 Task: Set up a 60-minute social media consultation for brand engagement.
Action: Mouse moved to (113, 138)
Screenshot: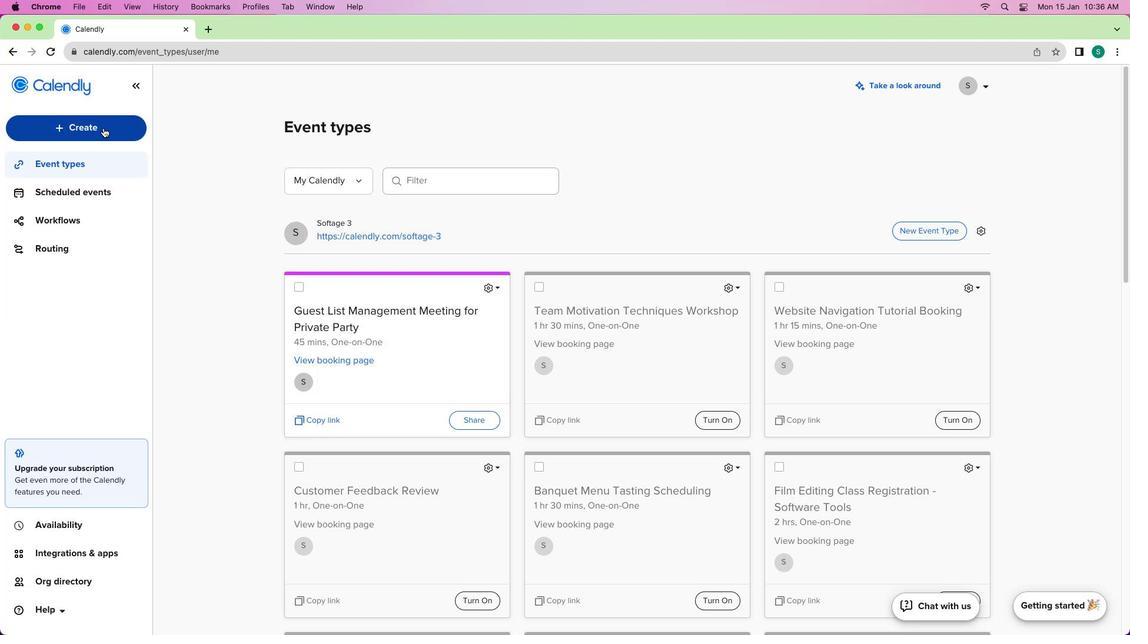 
Action: Mouse pressed left at (113, 138)
Screenshot: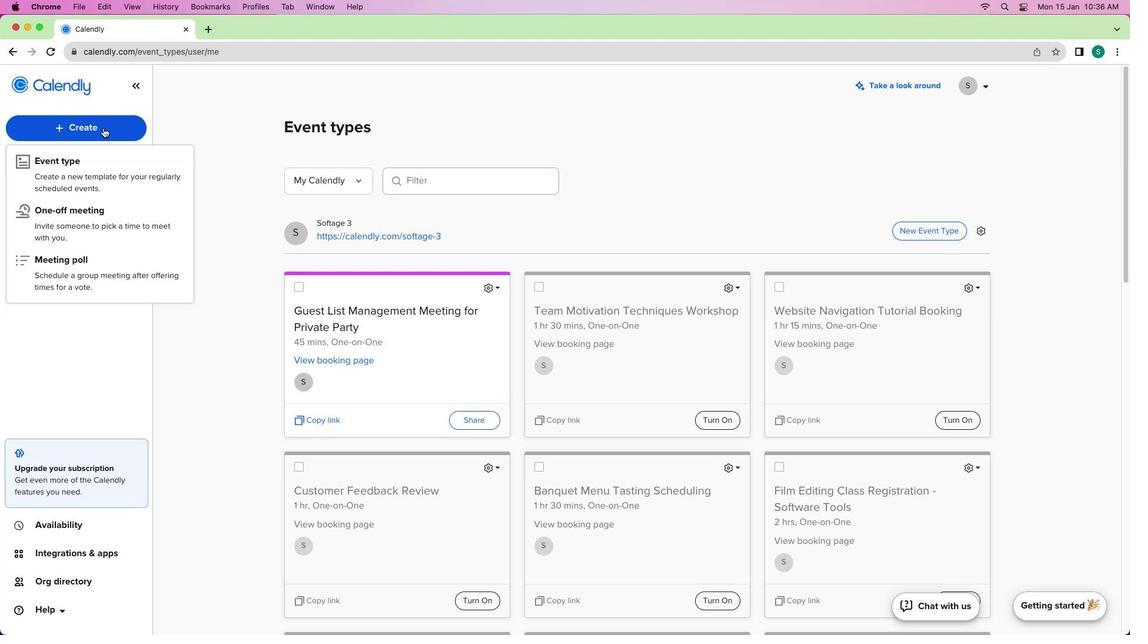 
Action: Mouse moved to (114, 164)
Screenshot: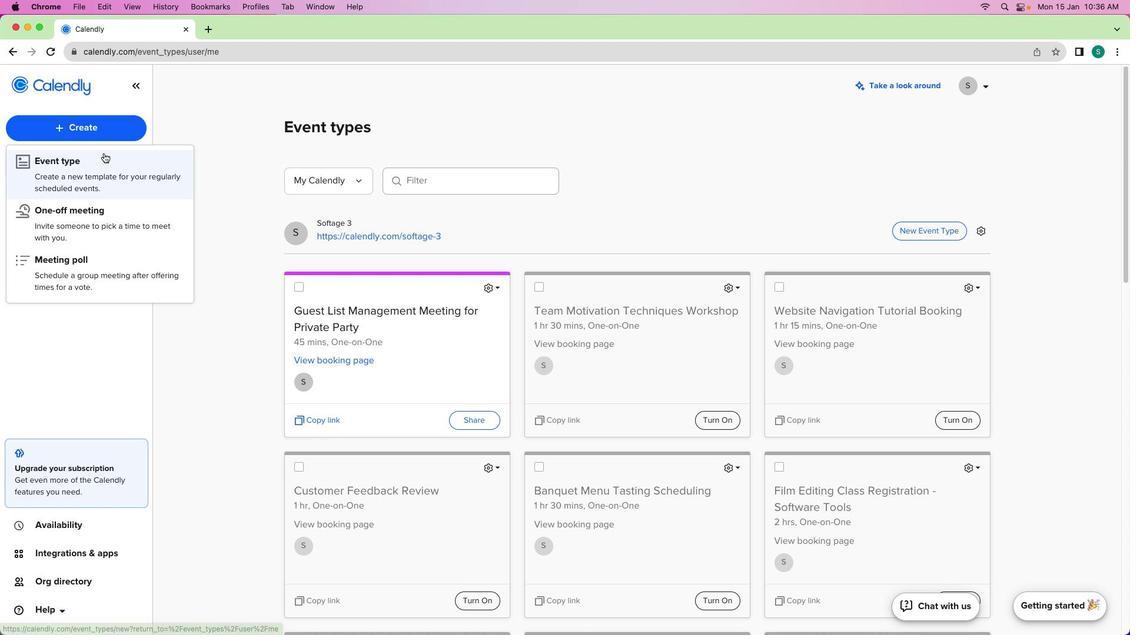 
Action: Mouse pressed left at (114, 164)
Screenshot: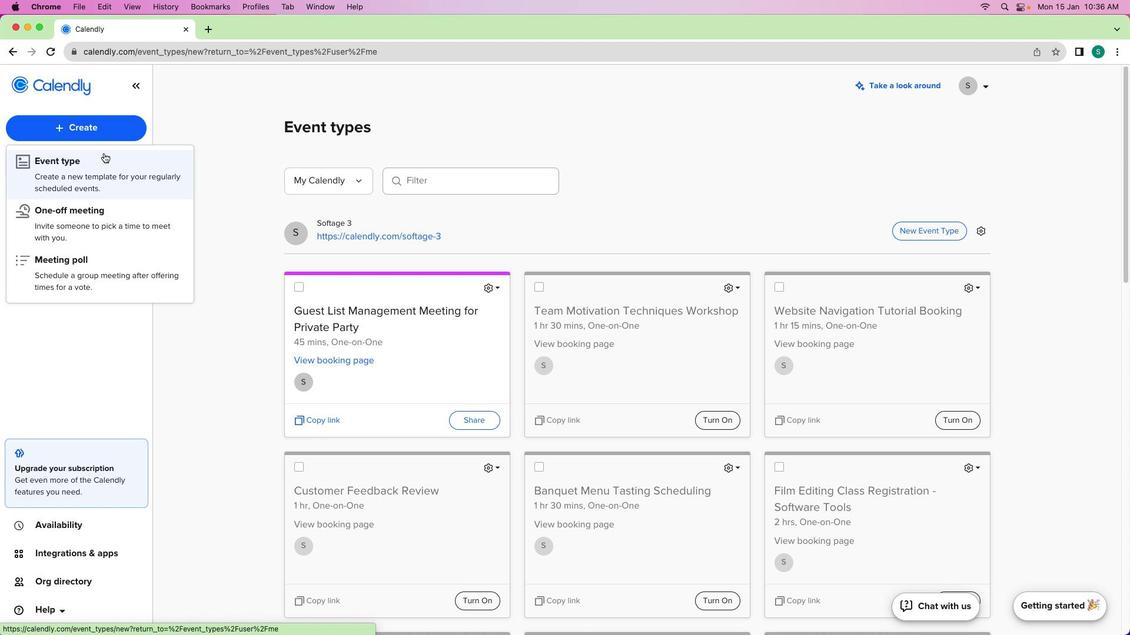 
Action: Mouse moved to (381, 235)
Screenshot: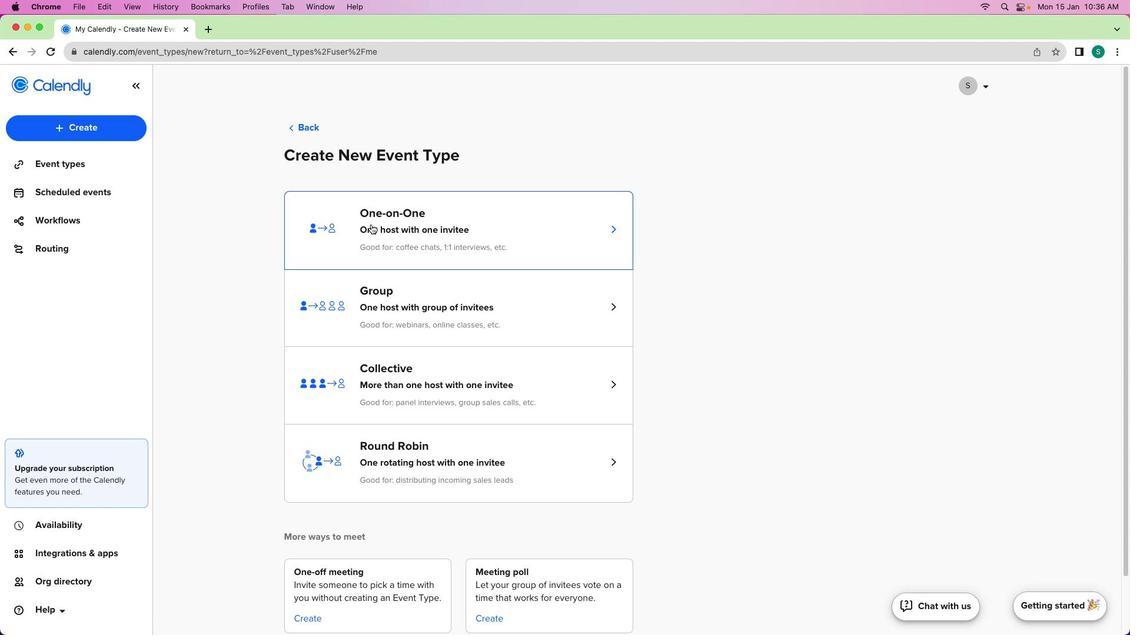 
Action: Mouse pressed left at (381, 235)
Screenshot: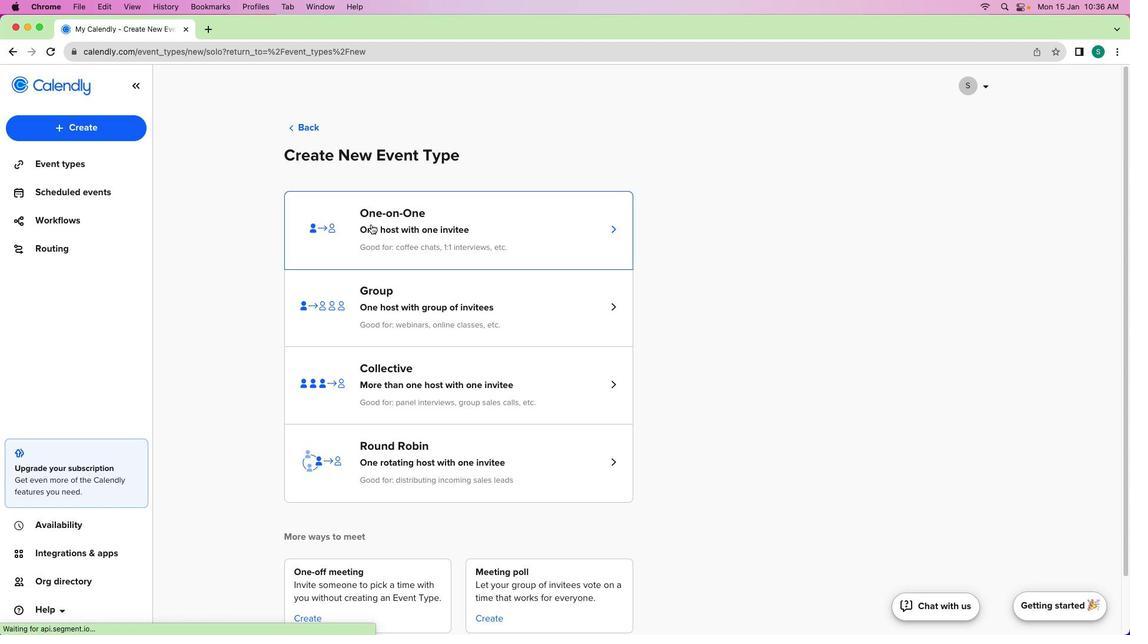 
Action: Mouse moved to (174, 195)
Screenshot: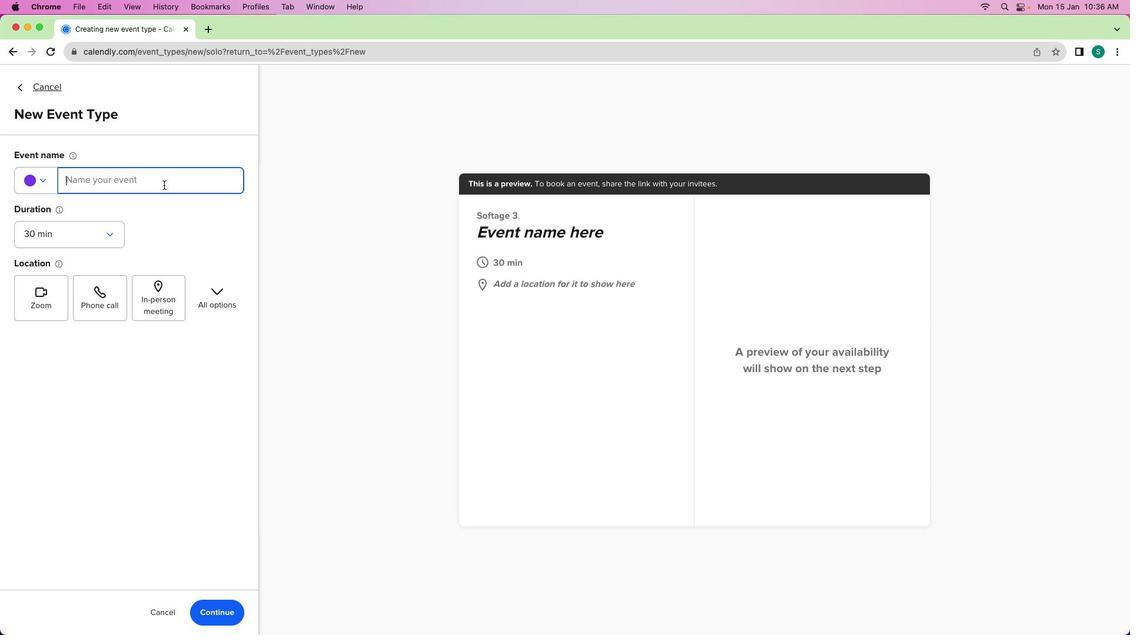 
Action: Mouse pressed left at (174, 195)
Screenshot: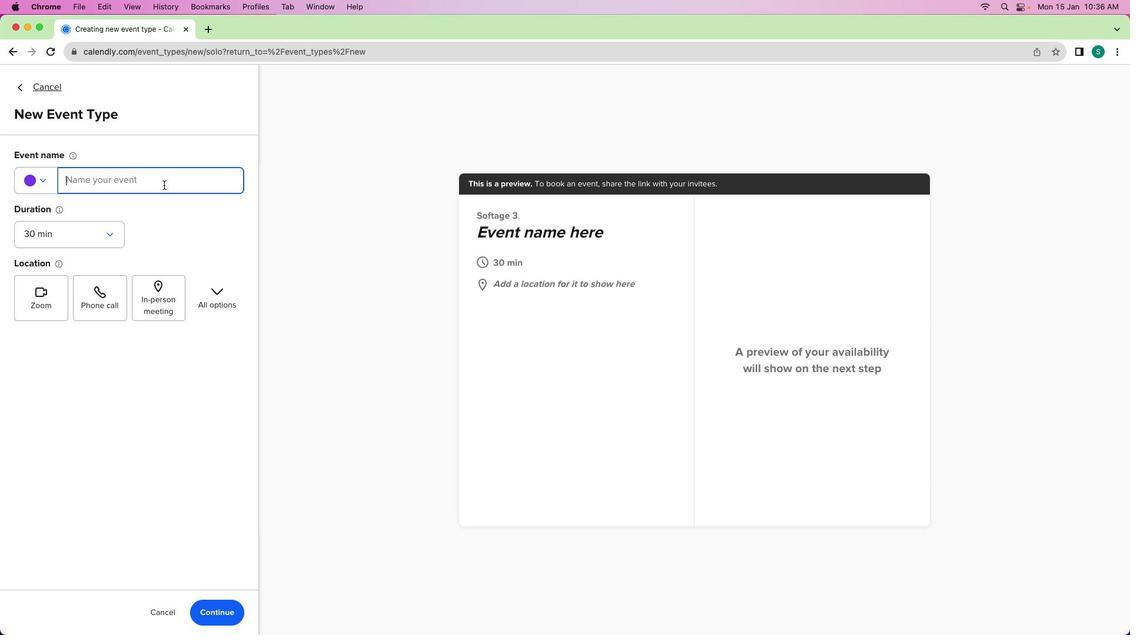 
Action: Mouse moved to (173, 195)
Screenshot: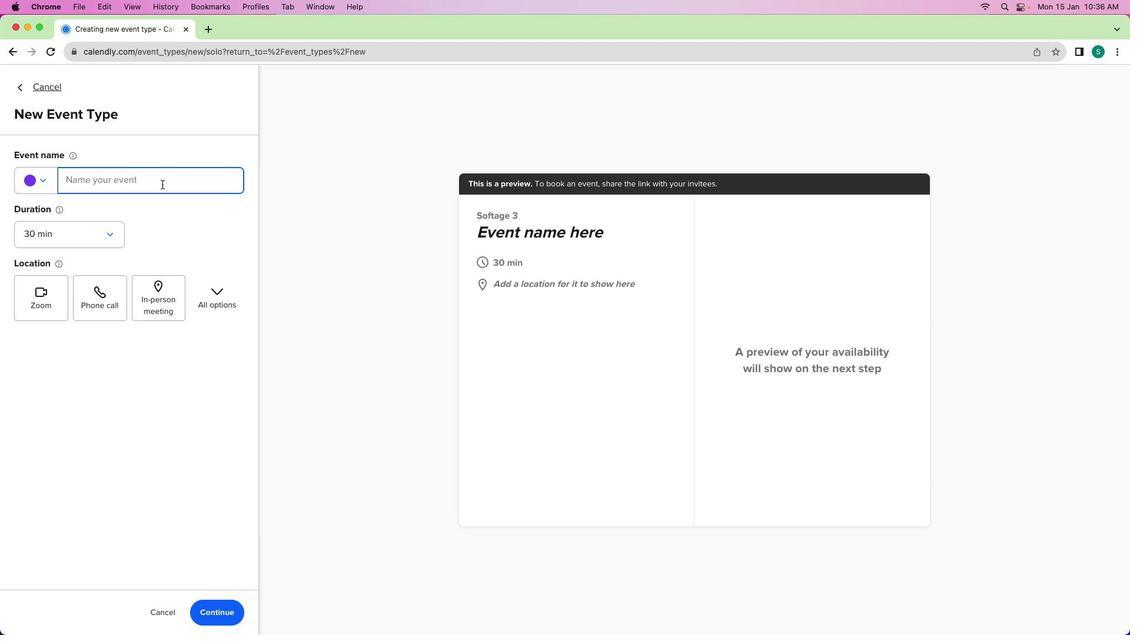 
Action: Key pressed Key.shift'S''o''c''i''a''l'Key.spaceKey.shift'M''e''d''i''a'Key.spaceKey.shift'C''o''n''s''u''l''t''a''t''i''o''n'Key.space'f''o''r'Key.spaceKey.shift'B''r''a''n''d'Key.spaceKey.shift'E''n''g''a''g''e''m''e''n''t'Key.space'-'Key.spaceKey.shift'S''c''h''e''d''u''l''i''n''g'Key.backspaceKey.backspaceKey.backspaceKey.backspaceKey.backspaceKey.backspaceKey.backspaceKey.backspaceKey.backspaceKey.backspaceKey.backspaceKey.backspaceKey.backspace
Screenshot: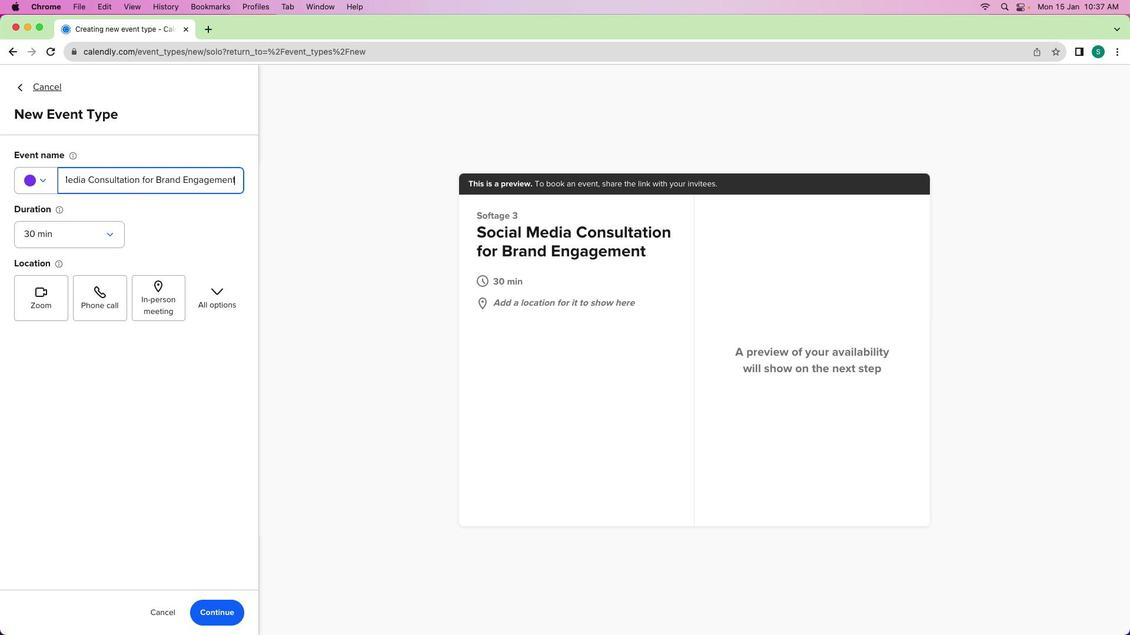 
Action: Mouse moved to (111, 249)
Screenshot: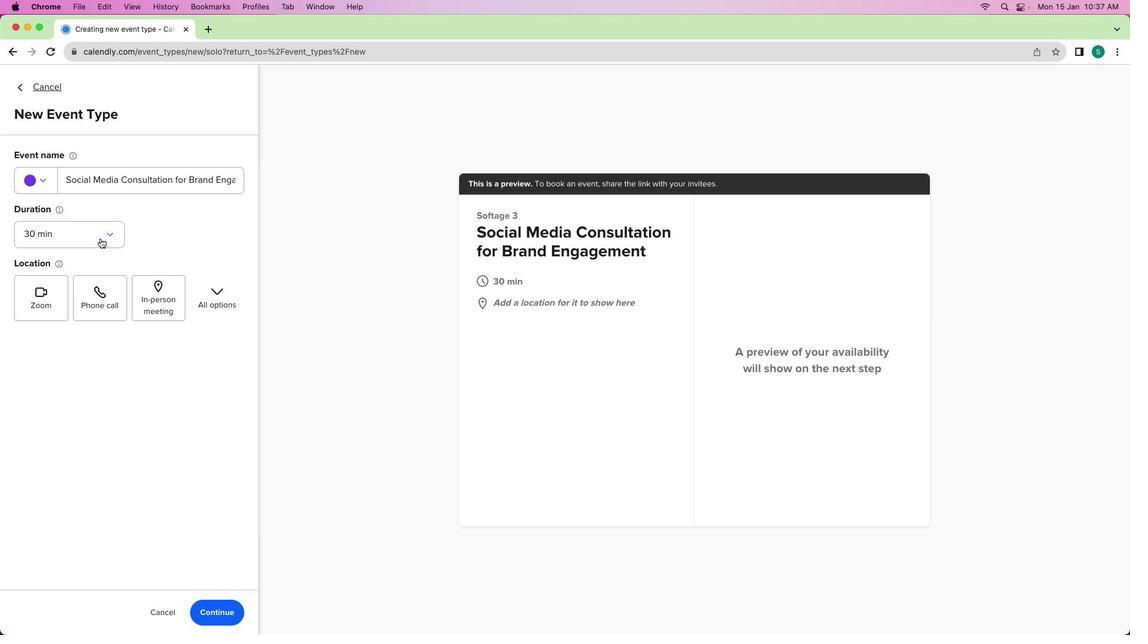
Action: Mouse pressed left at (111, 249)
Screenshot: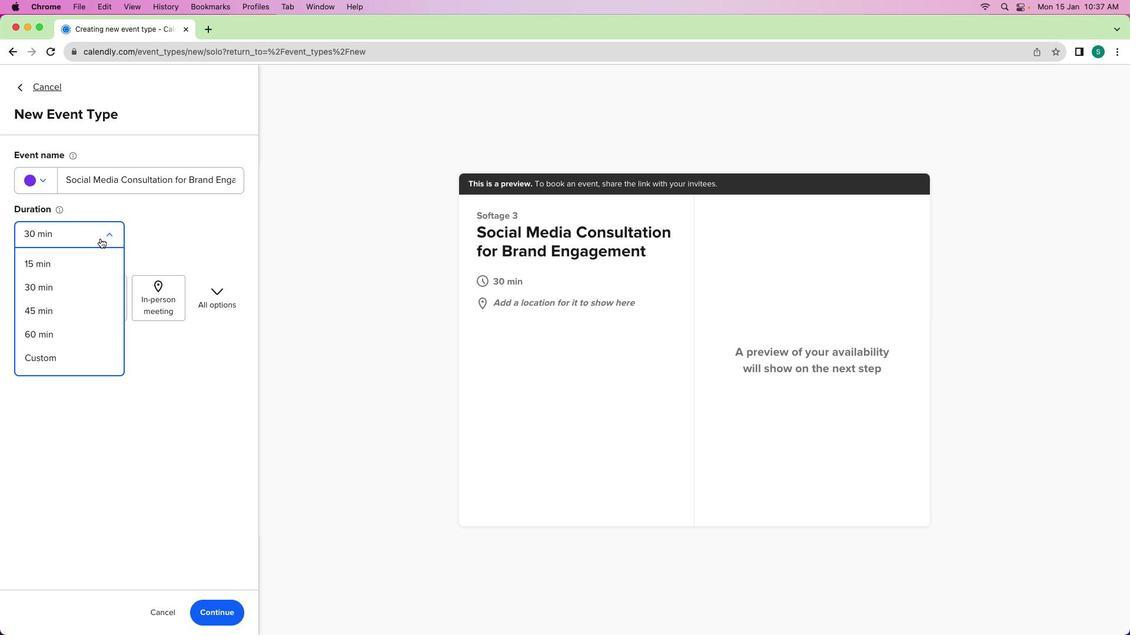
Action: Mouse moved to (46, 351)
Screenshot: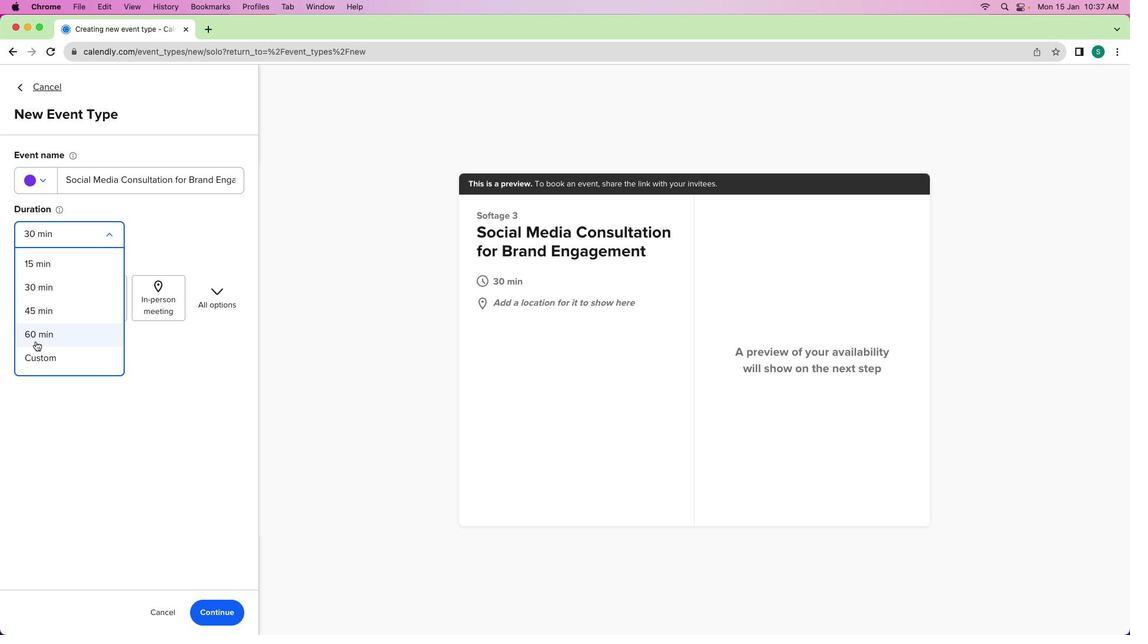 
Action: Mouse pressed left at (46, 351)
Screenshot: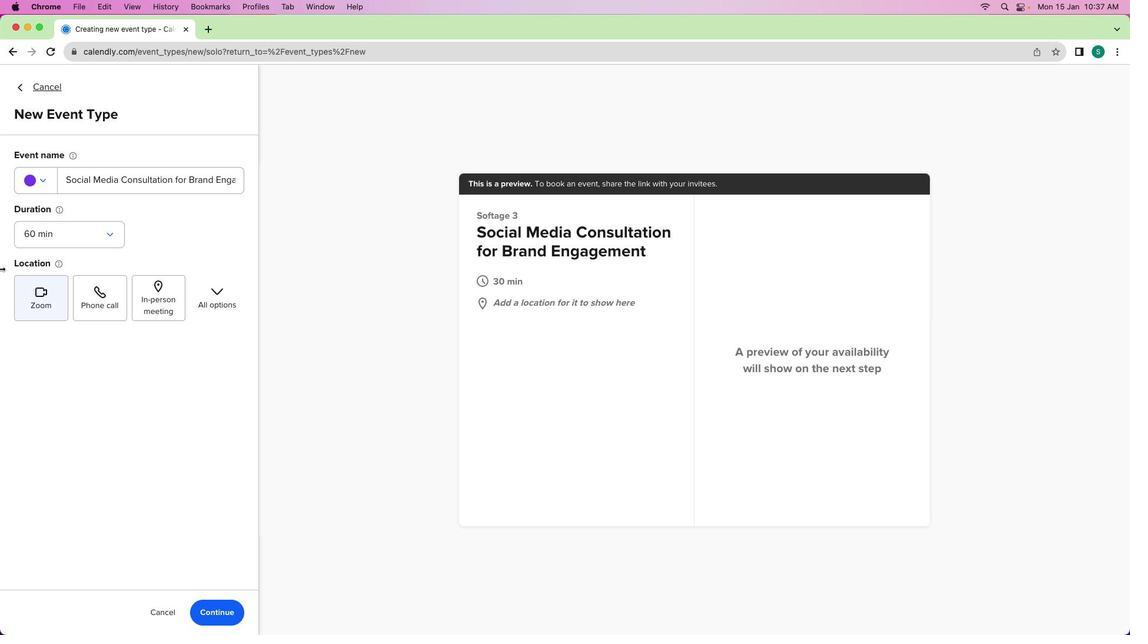 
Action: Mouse moved to (40, 187)
Screenshot: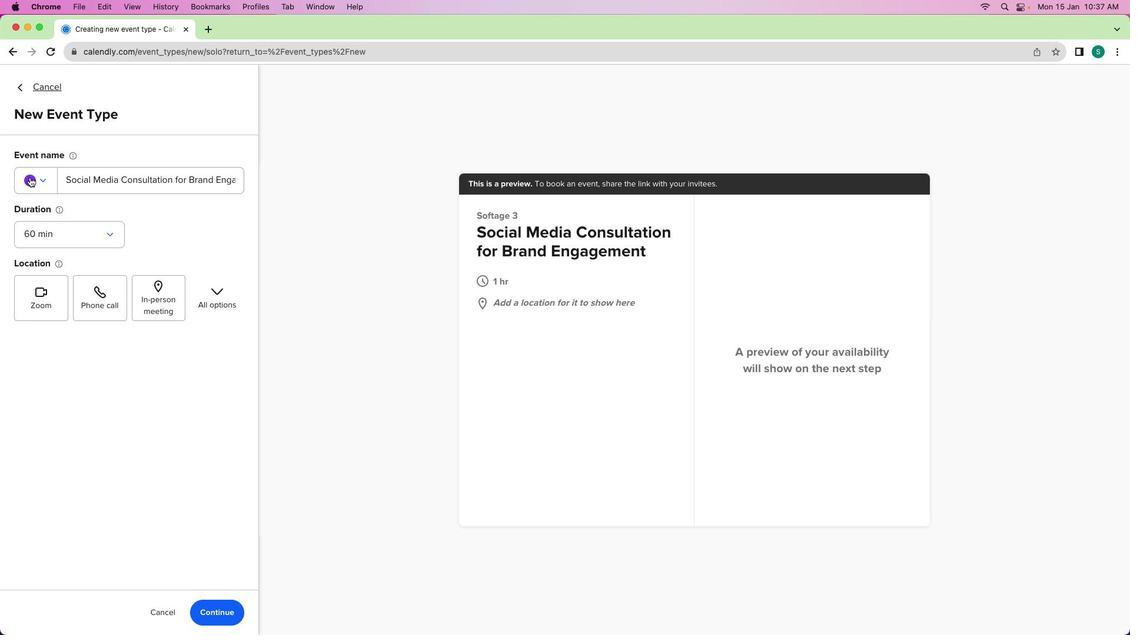 
Action: Mouse pressed left at (40, 187)
Screenshot: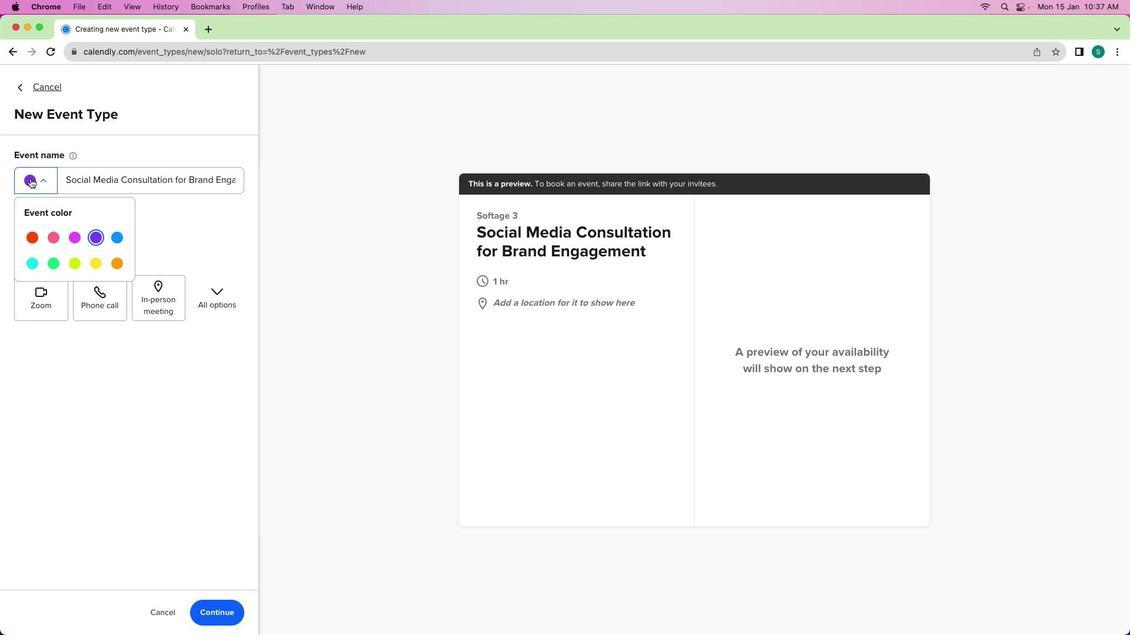 
Action: Mouse moved to (124, 275)
Screenshot: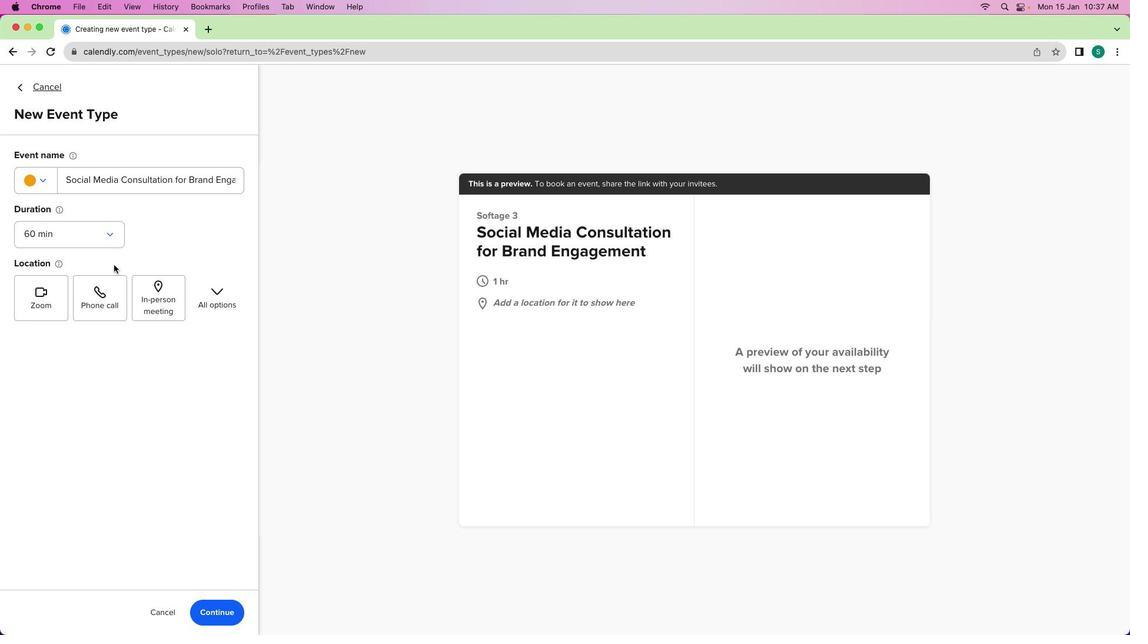 
Action: Mouse pressed left at (124, 275)
Screenshot: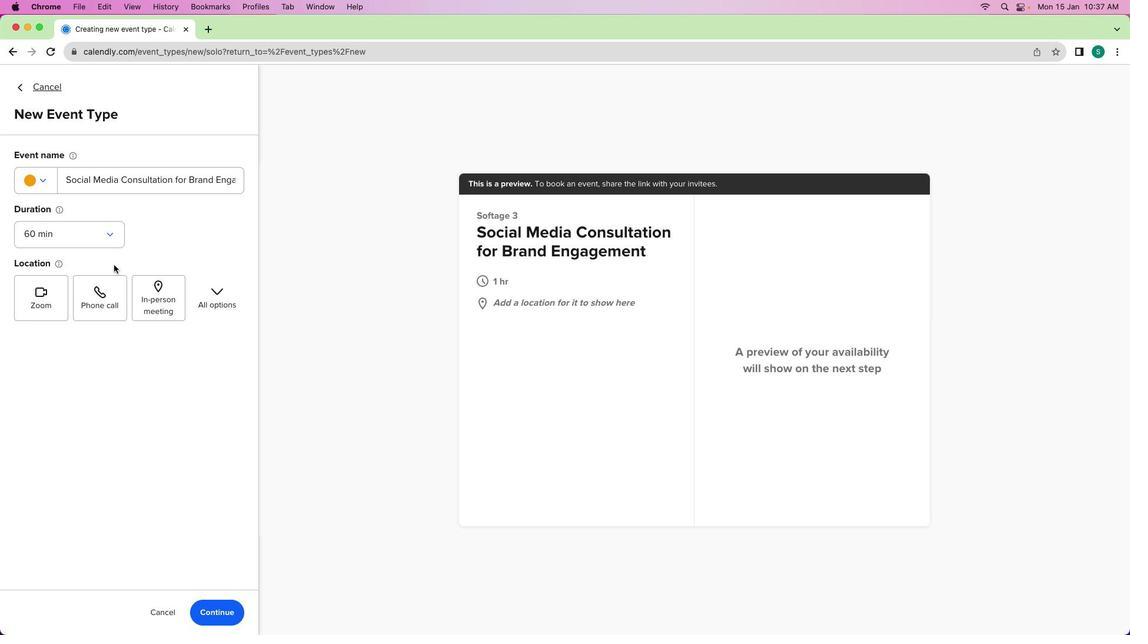 
Action: Mouse moved to (61, 313)
Screenshot: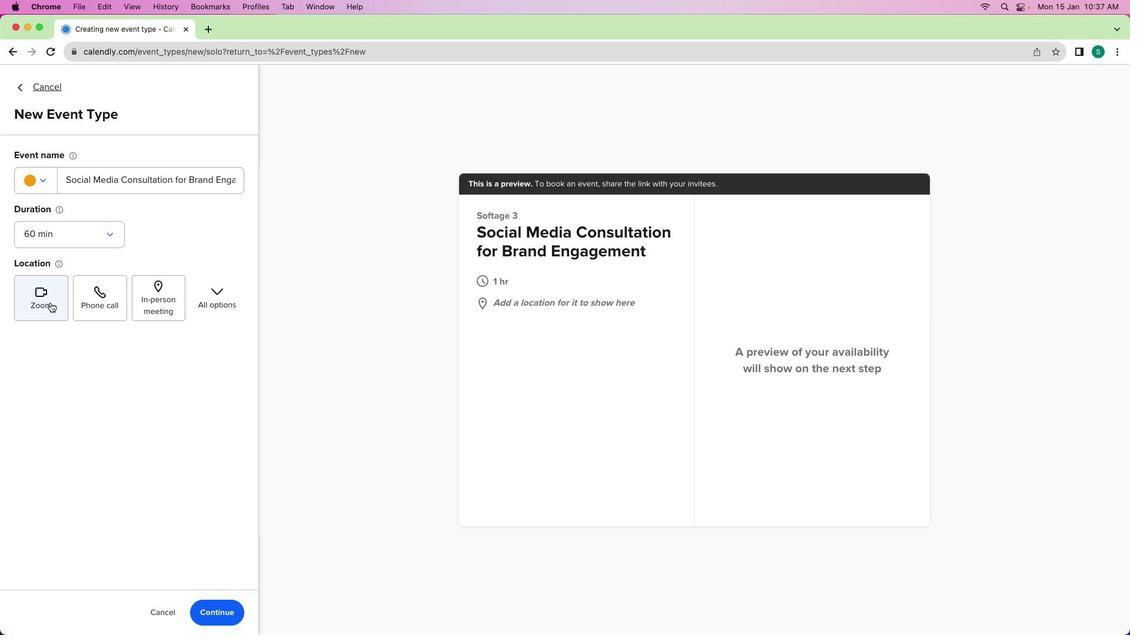 
Action: Mouse pressed left at (61, 313)
Screenshot: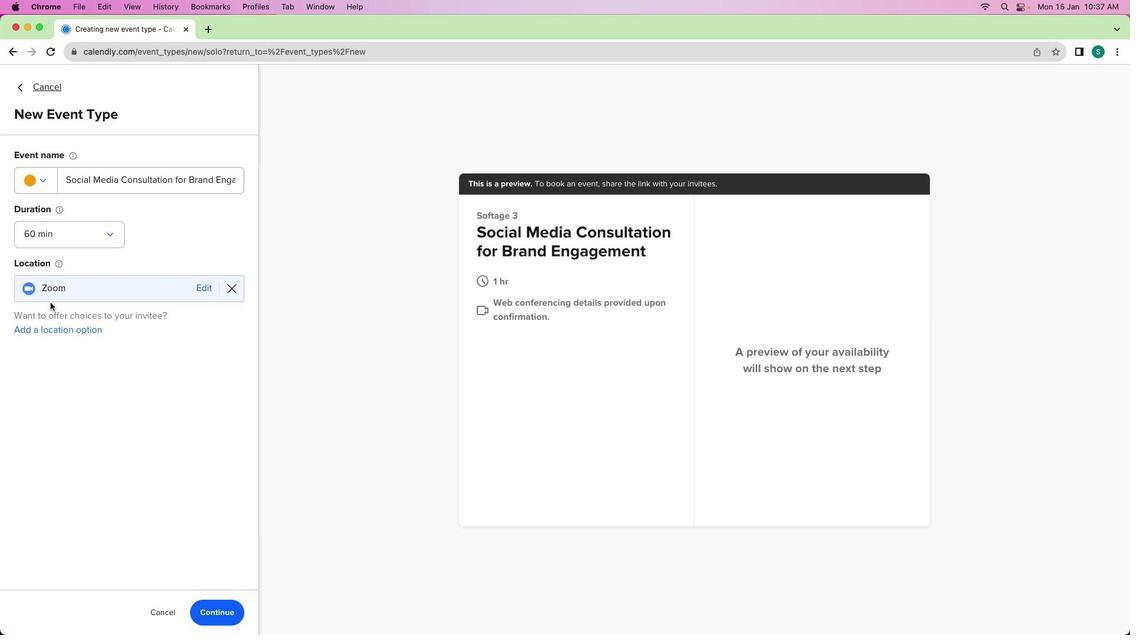 
Action: Mouse moved to (212, 630)
Screenshot: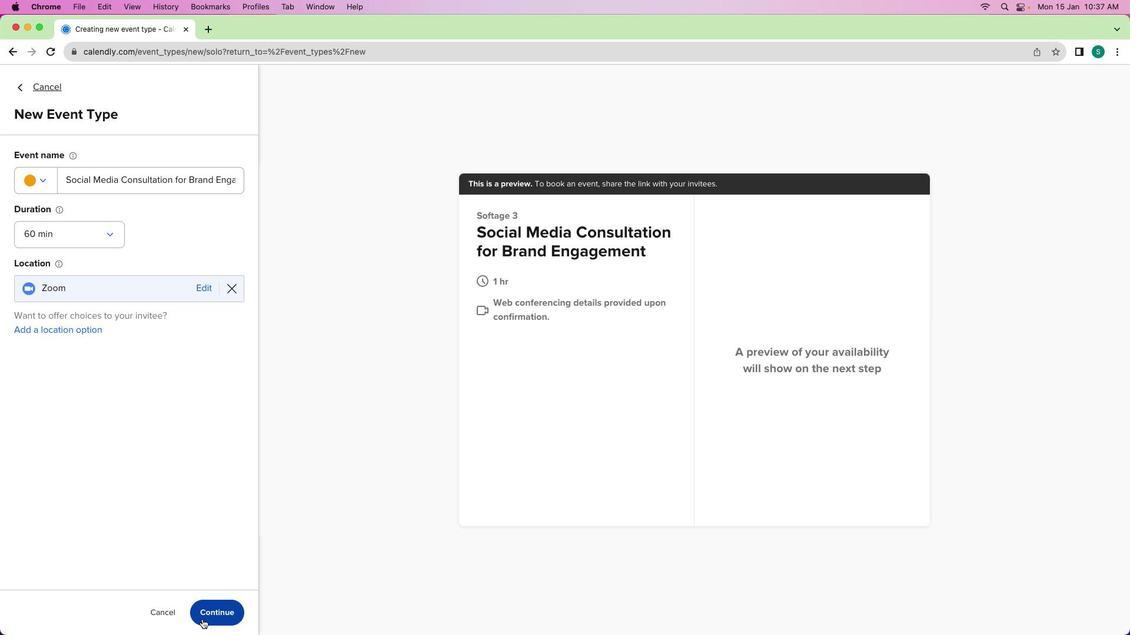 
Action: Mouse pressed left at (212, 630)
Screenshot: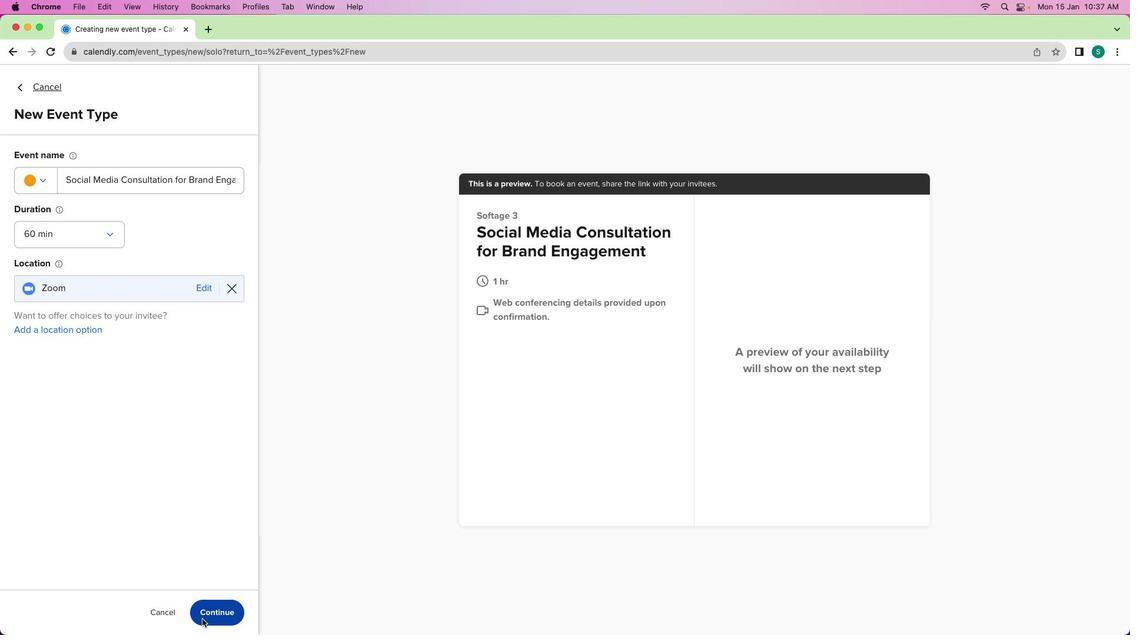 
Action: Mouse moved to (181, 222)
Screenshot: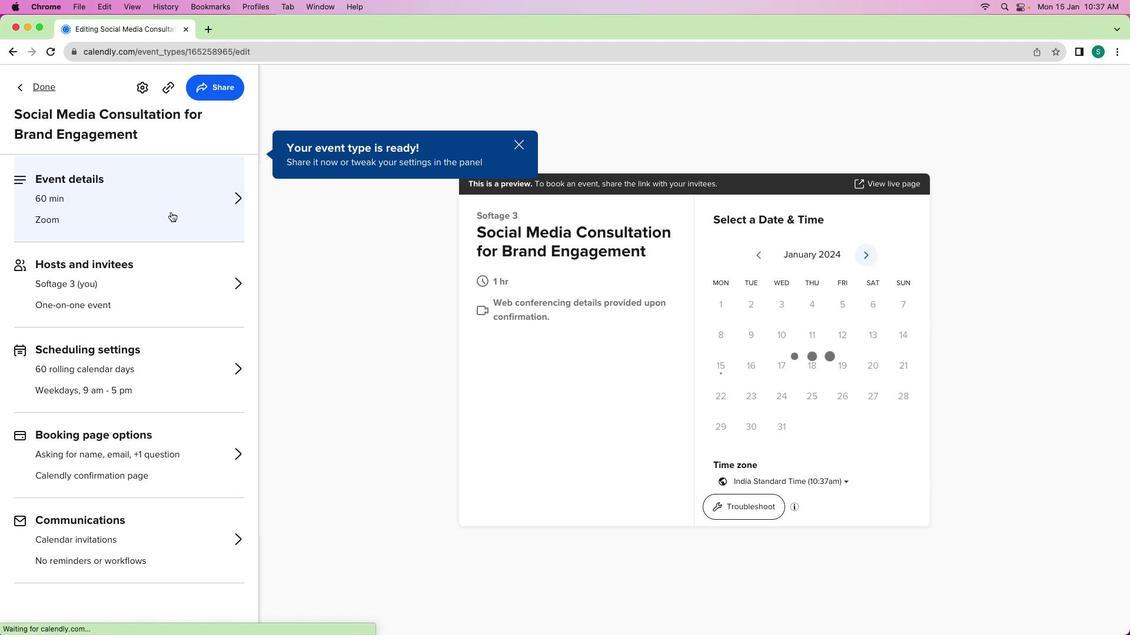 
Action: Mouse pressed left at (181, 222)
Screenshot: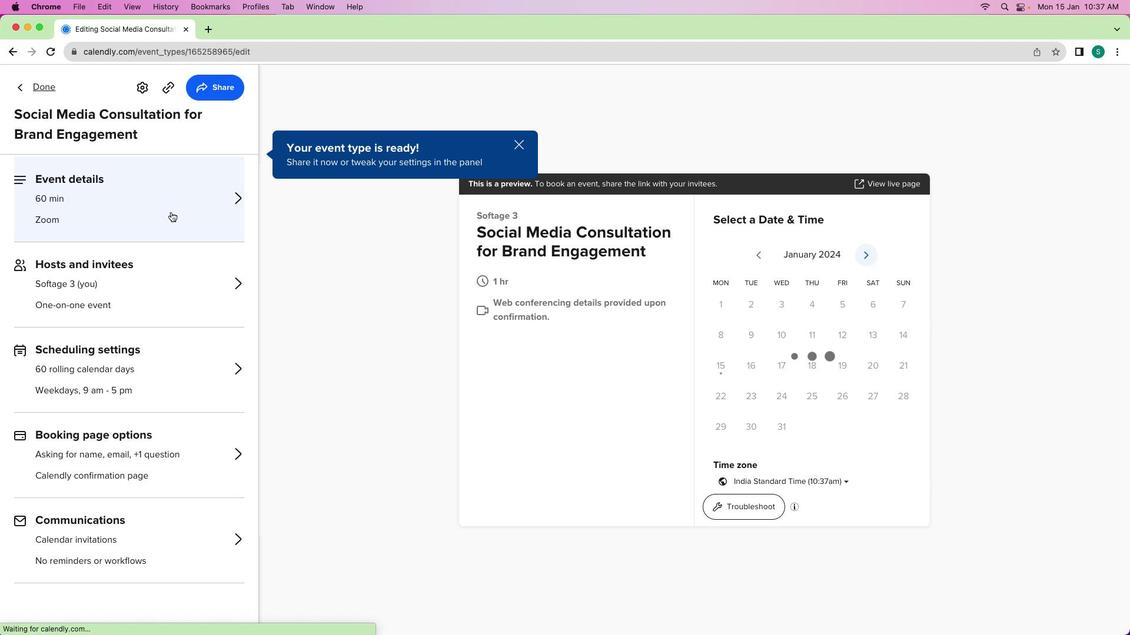 
Action: Mouse moved to (132, 428)
Screenshot: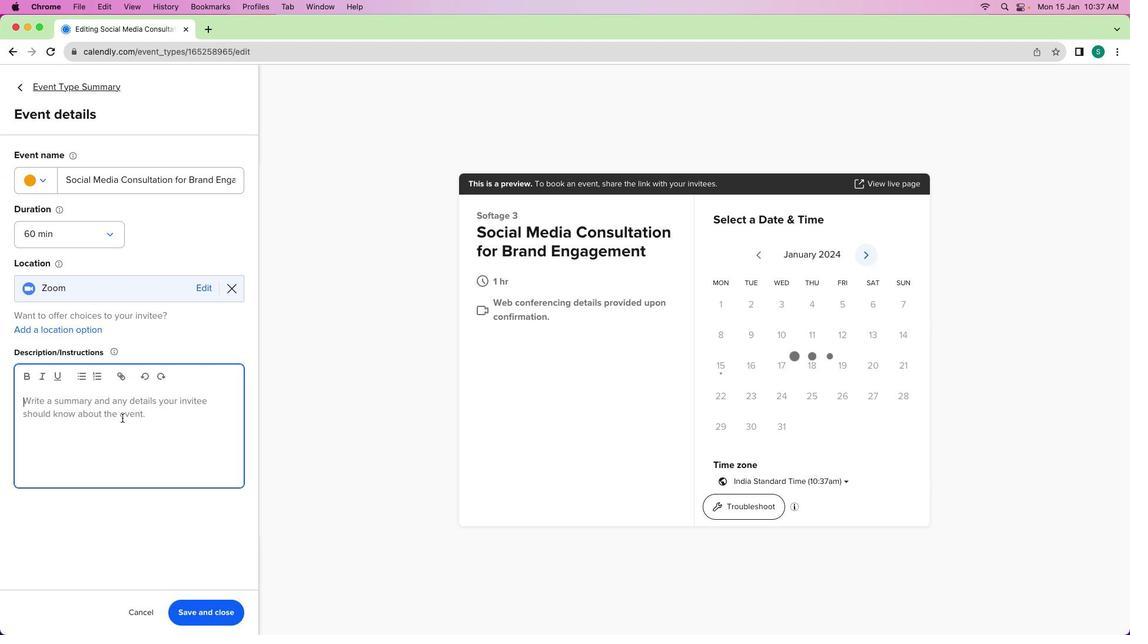 
Action: Mouse pressed left at (132, 428)
Screenshot: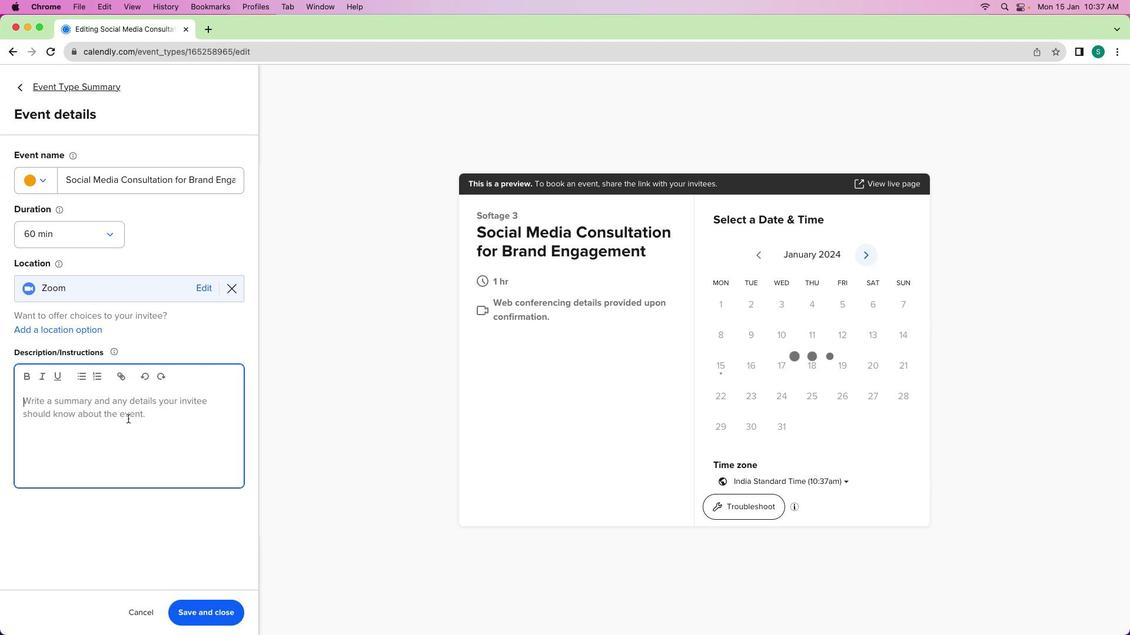 
Action: Mouse moved to (138, 429)
Screenshot: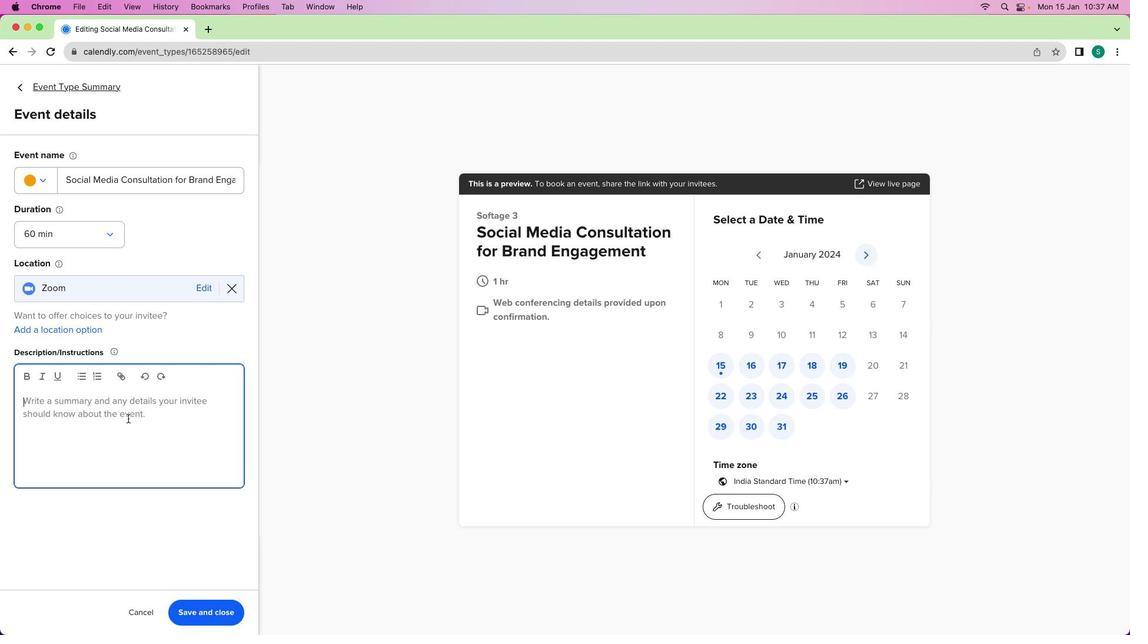
Action: Key pressed Key.shift'H''e''l''l''o'Key.space't''e''a''m'','Key.enterKey.shift'I'"'"'v''e'Key.space's''c''h''e''d''u''l''e''d'Key.space'a'Key.space's''o''c''i''a''l'Key.space'm''e''d''i''a'Key.space'c''o''n''s''u''l''t''a''t''i''o''n'Key.space't''o'Key.space'd''i''s''c''u''s''s'Key.space's''t''r''a''t''e''g''i''e''s'Key.space'f''o''r'Key.space'e''n''h''a''n''c''i''n''g'Key.space'b''r''a''m''d'Key.spaceKey.backspaceKey.backspaceKey.backspace'n''d'Key.space'e''n''g''a''g''e''m''e''n''t'Key.spaceKey.backspace'.'Key.spaceKey.shift'L''t'Key.backspace'e''t'"'"'s'Key.space'e''x''p''l''o''r''e'Key.space'e''f''f''e''c''t''i''v''e'Key.space't''e''c''h''n''i''q''u''e''s'Key.space'a''n''d'Key.space'o''p''t''i''m''i''z''e'Key.space'o''u''r'Key.space'p''r''e''s''e''n''c''e'Key.space'o''n'Key.space's''o''c''i''a''l'Key.space'p''l''a''t''f''o''r''m''s''.'Key.enterKey.shift'E''x''c''i''t''e''d'Key.space't''o'Key.space'c''o''l''l''a''b''o''r''a''t''e'Key.space'o''n'Key.space'b''o''o''s''t''i''n''g'Key.space'o''u''r'Key.space'b''r''a''n''d'"'"'s'Key.space's''c'Key.backspace'o''c''i''a''l'Key.space'm''e''d''i''a'Key.space'i''m''p''a''c''t'Key.shift_r'!'Key.enterKey.shift'B''e''s''t'Key.space'r''e''g''a''r''d''s'','Key.enterKey.shiftKey.shift'S''o''f''t'Key.shift'A''g''e'
Screenshot: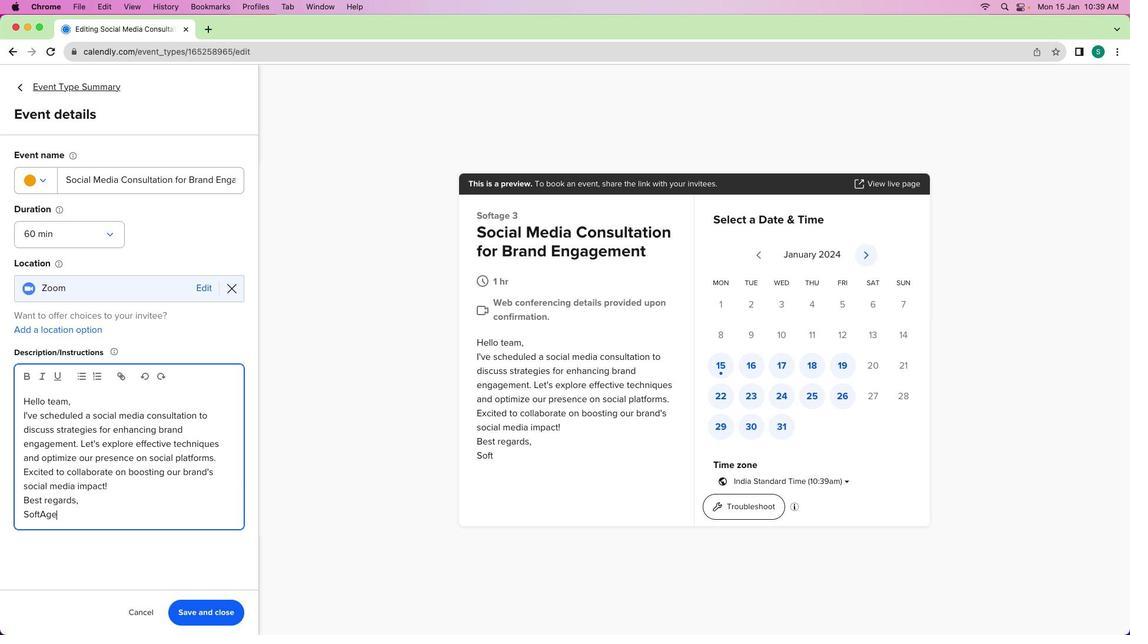 
Action: Mouse moved to (227, 623)
Screenshot: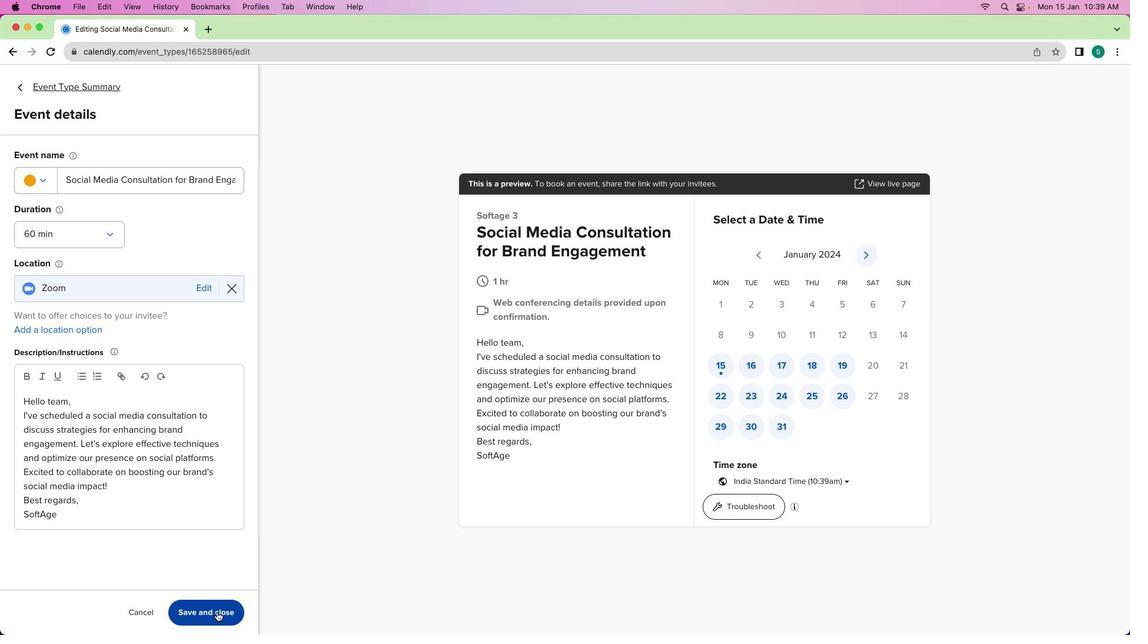 
Action: Mouse pressed left at (227, 623)
Screenshot: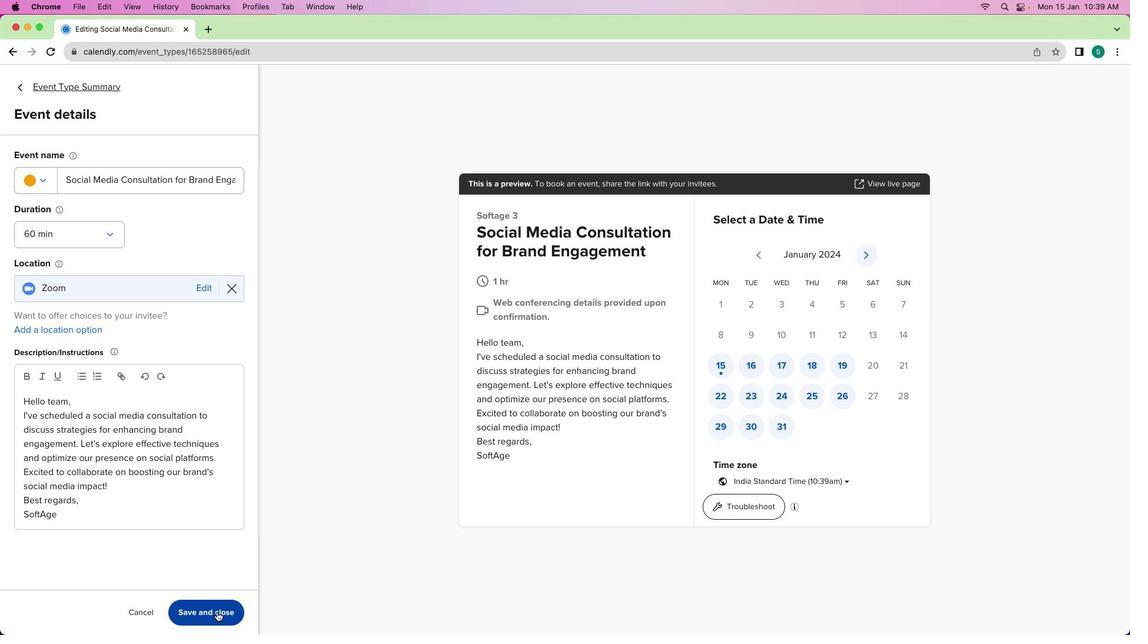 
Action: Mouse moved to (201, 355)
Screenshot: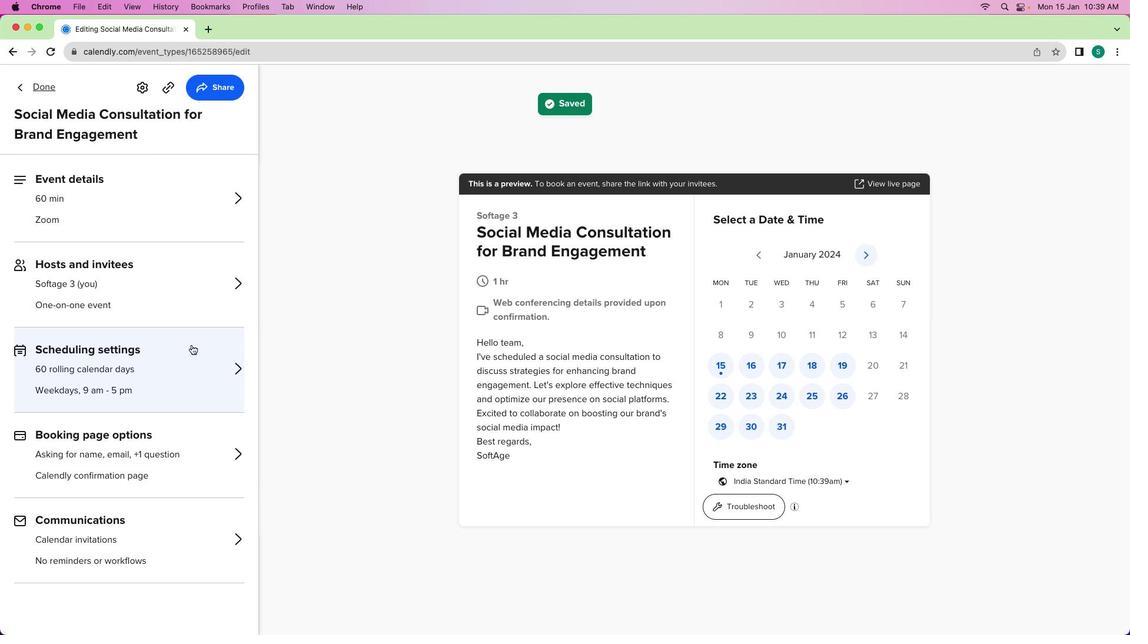 
Action: Mouse pressed left at (201, 355)
Screenshot: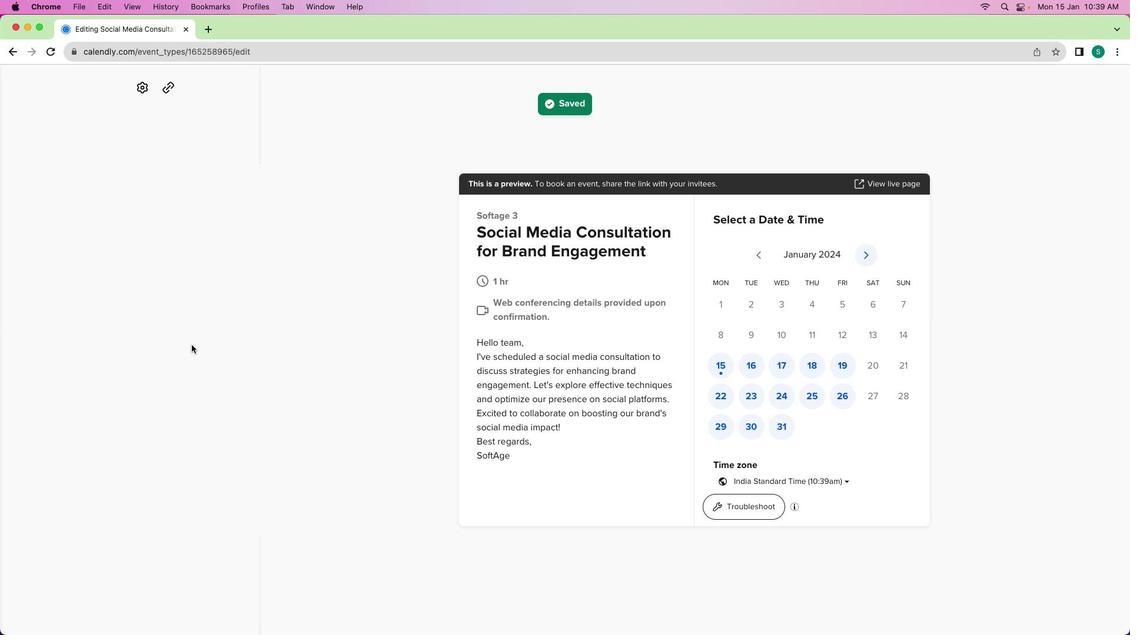 
Action: Mouse moved to (227, 444)
Screenshot: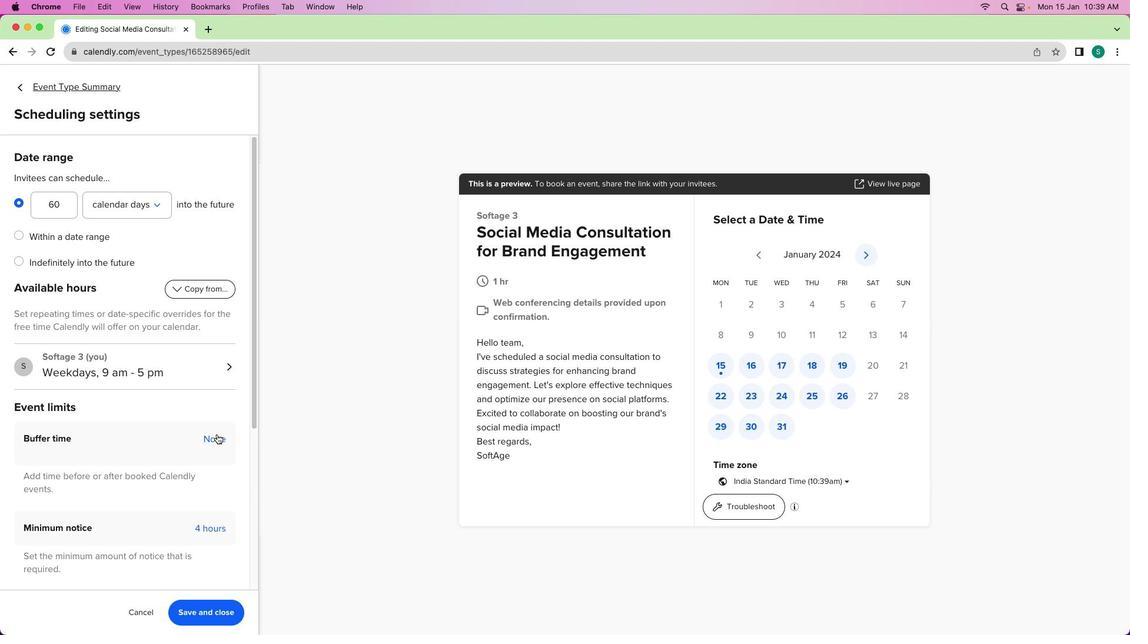 
Action: Mouse pressed left at (227, 444)
Screenshot: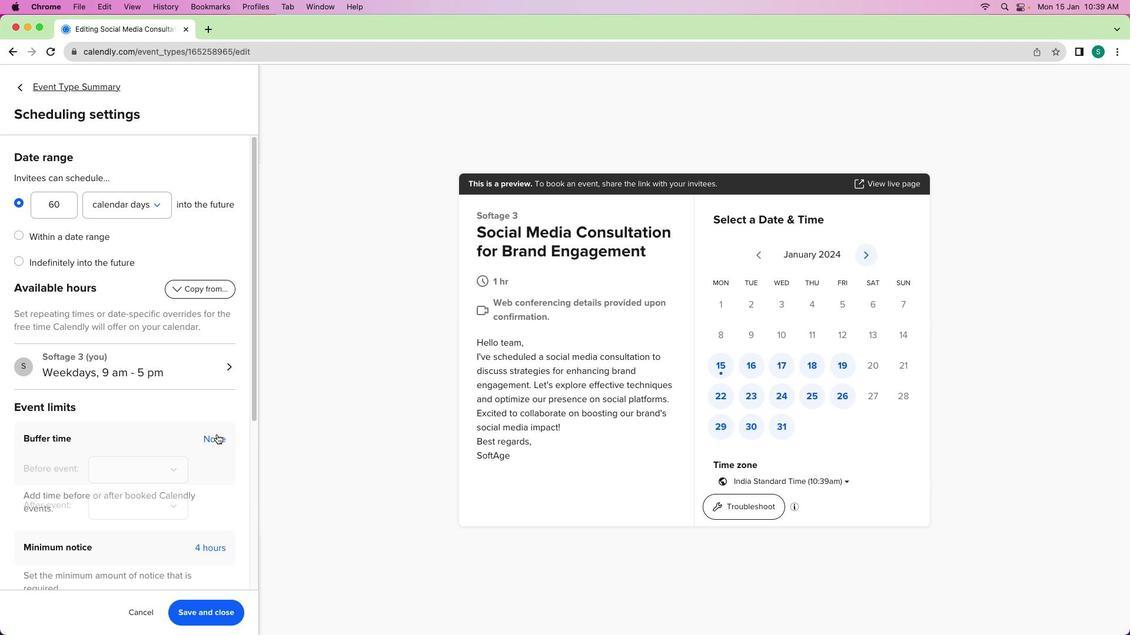 
Action: Mouse moved to (202, 477)
Screenshot: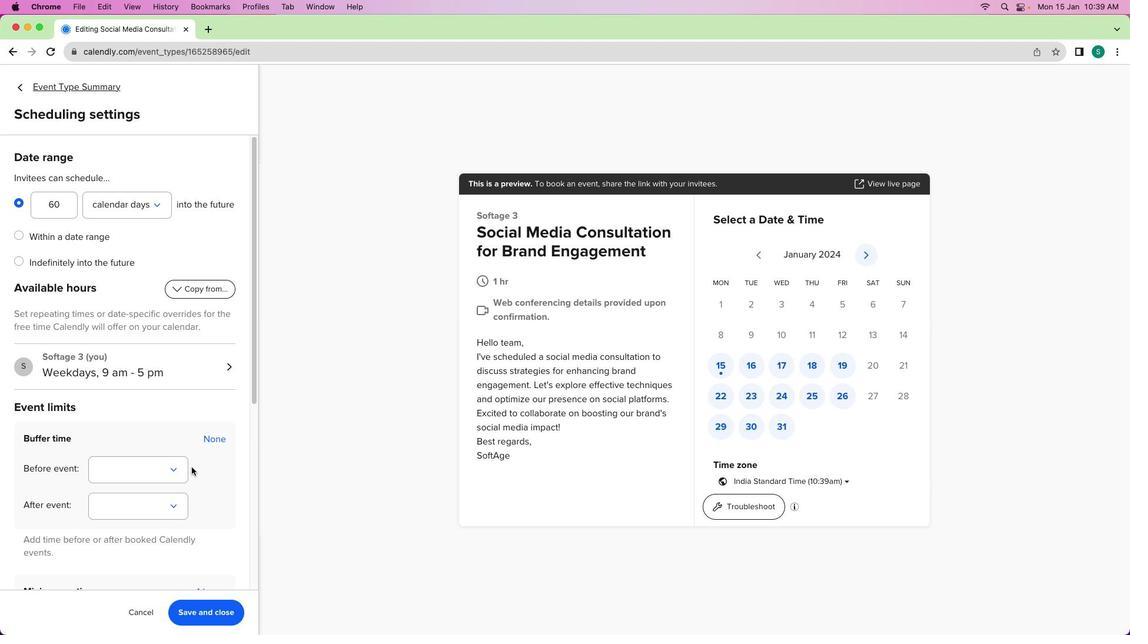 
Action: Mouse pressed left at (202, 477)
Screenshot: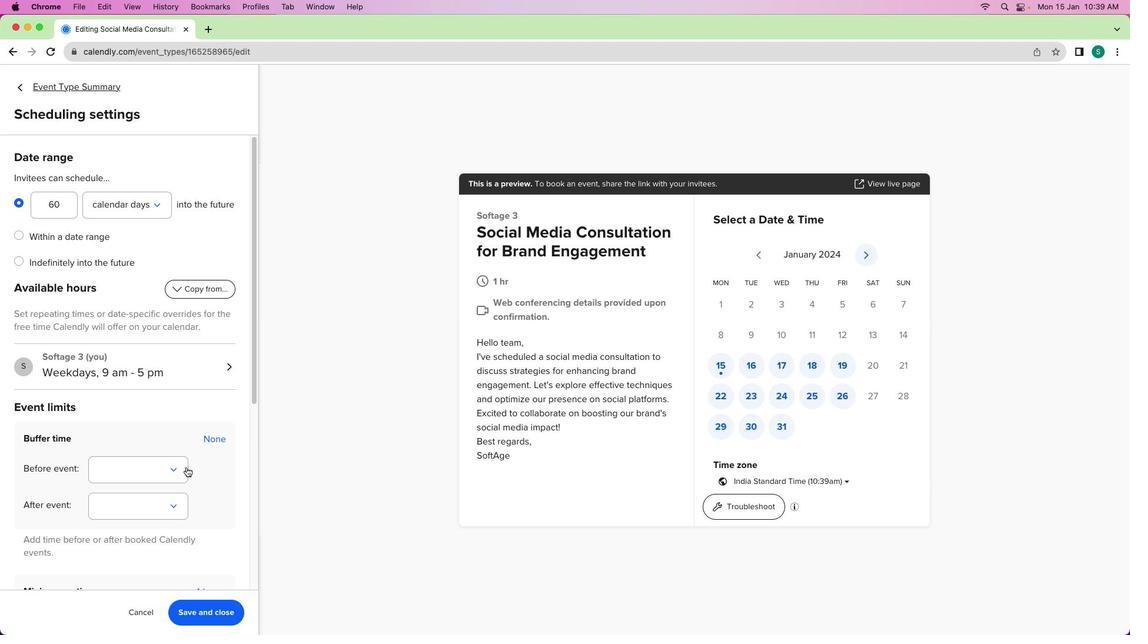
Action: Mouse moved to (191, 478)
Screenshot: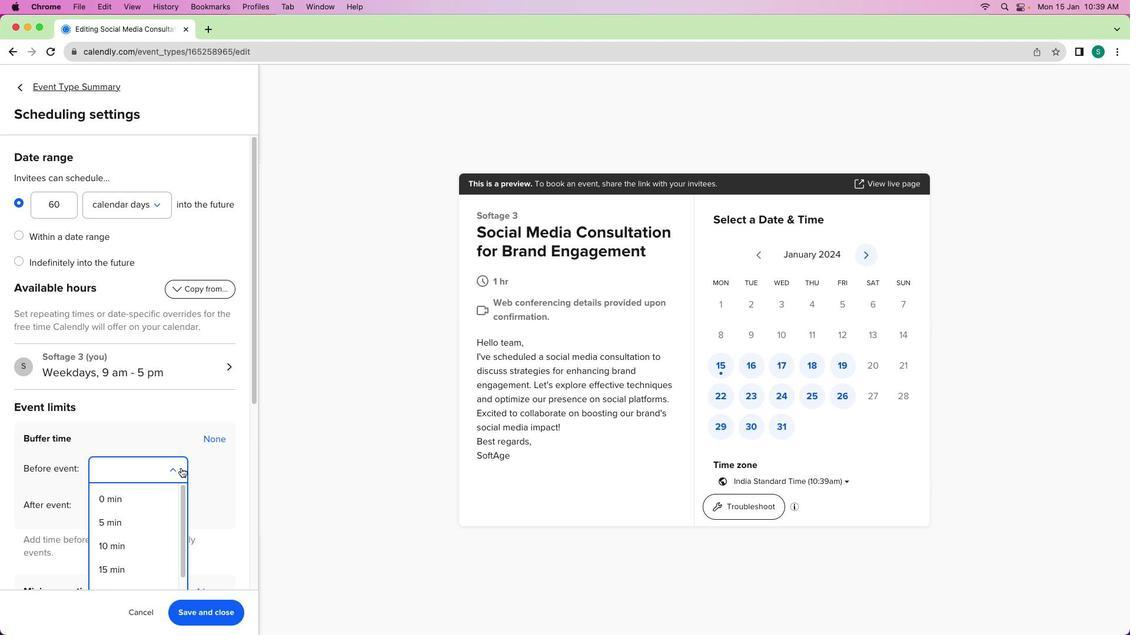 
Action: Mouse pressed left at (191, 478)
Screenshot: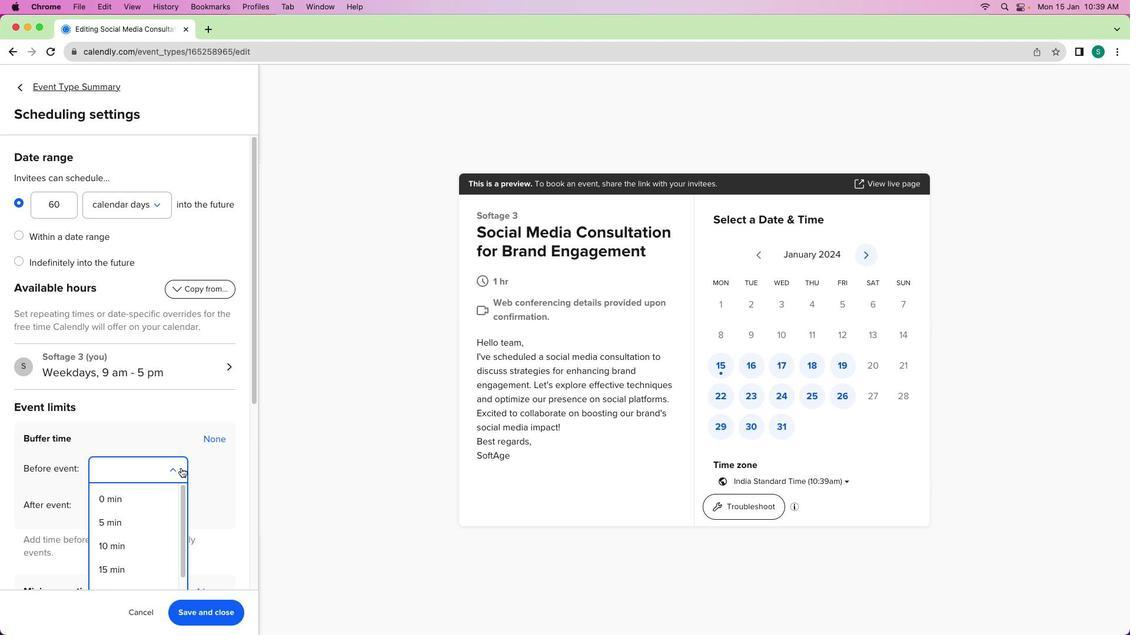 
Action: Mouse moved to (152, 576)
Screenshot: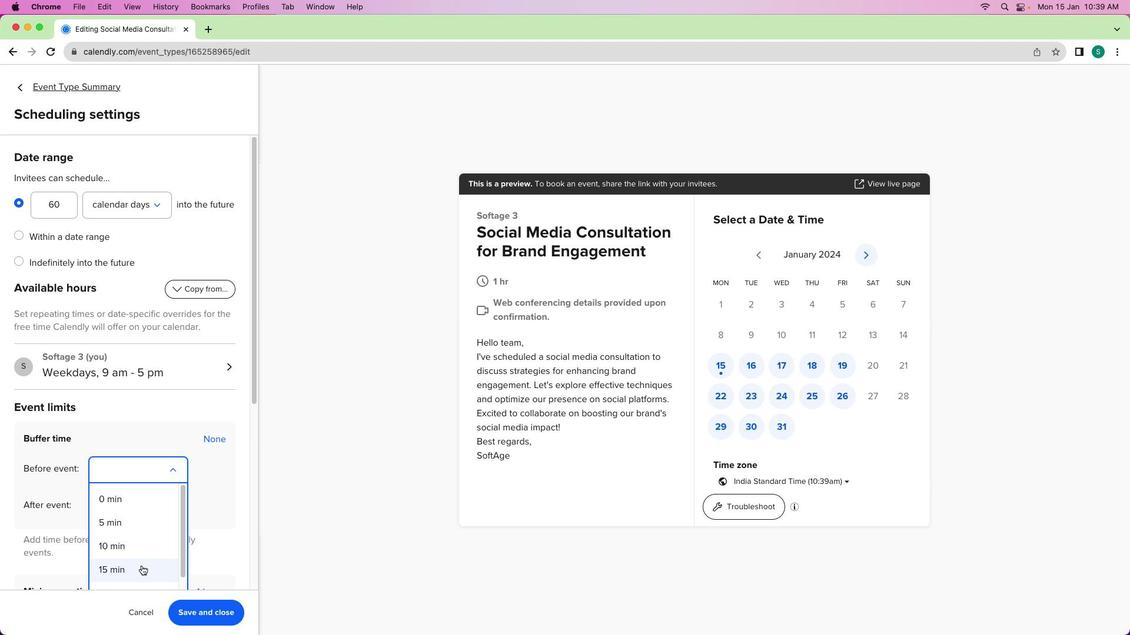 
Action: Mouse pressed left at (152, 576)
Screenshot: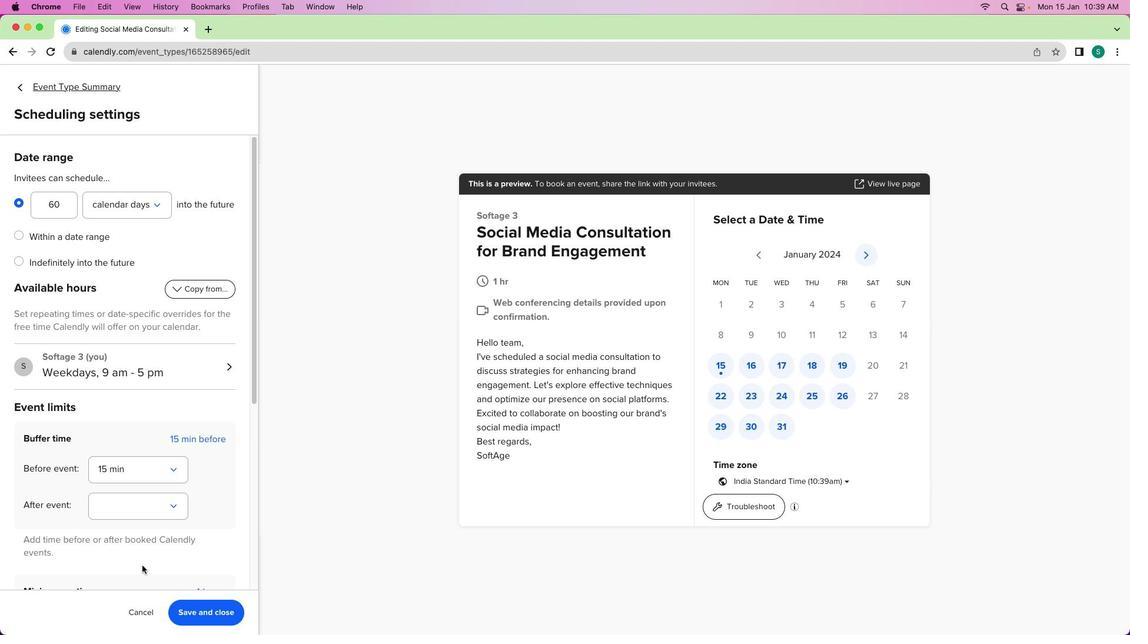 
Action: Mouse moved to (150, 519)
Screenshot: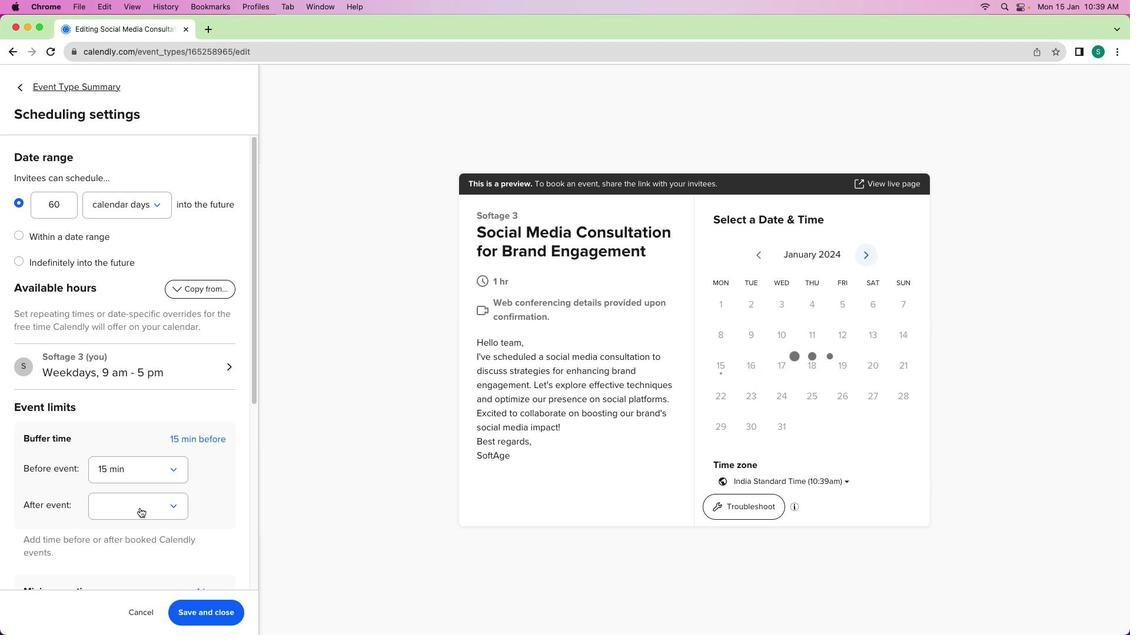 
Action: Mouse pressed left at (150, 519)
Screenshot: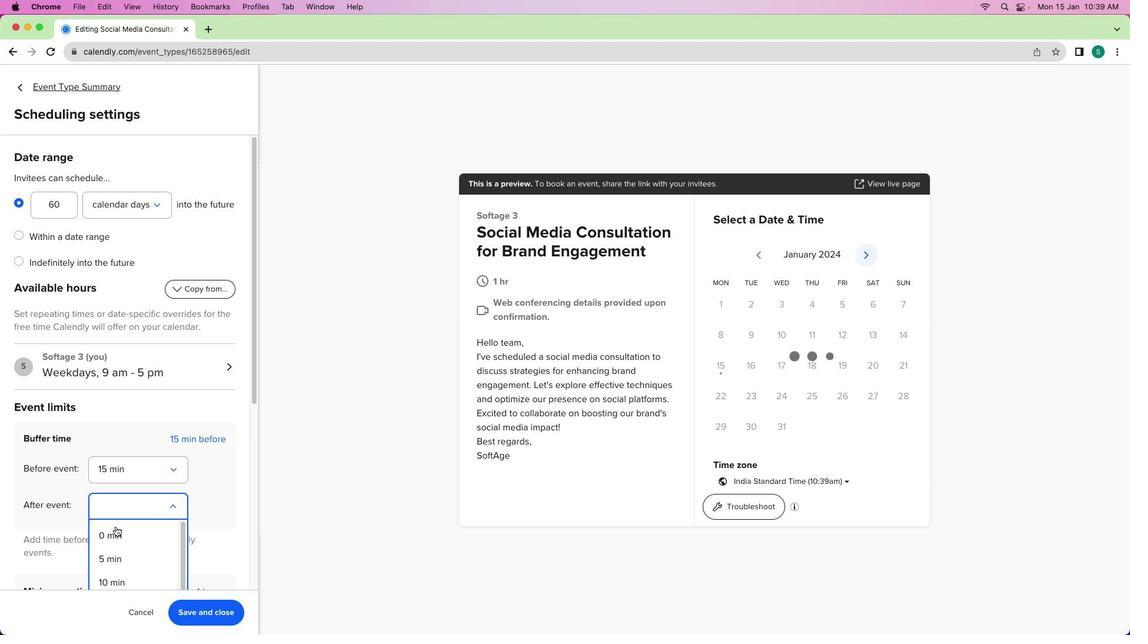 
Action: Mouse moved to (113, 563)
Screenshot: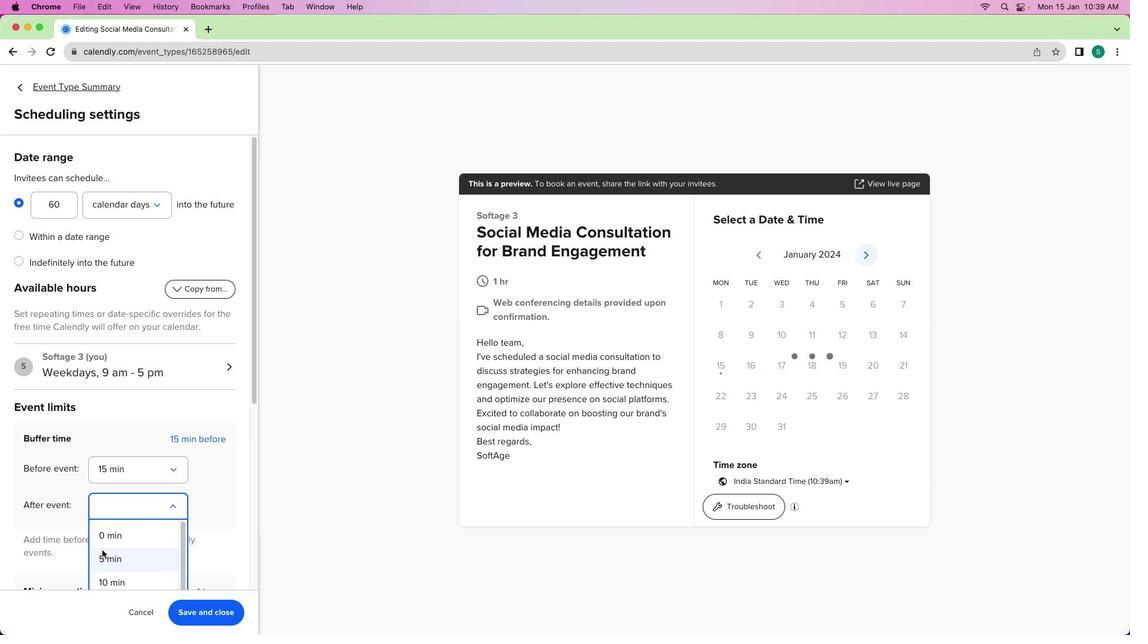 
Action: Mouse pressed left at (113, 563)
Screenshot: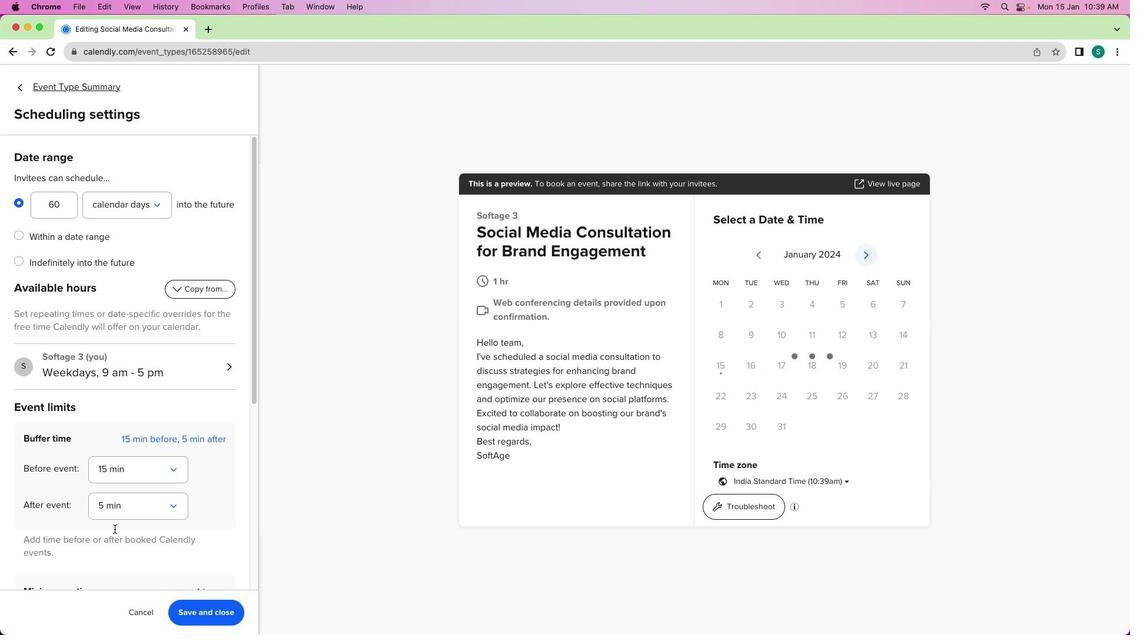 
Action: Mouse moved to (205, 452)
Screenshot: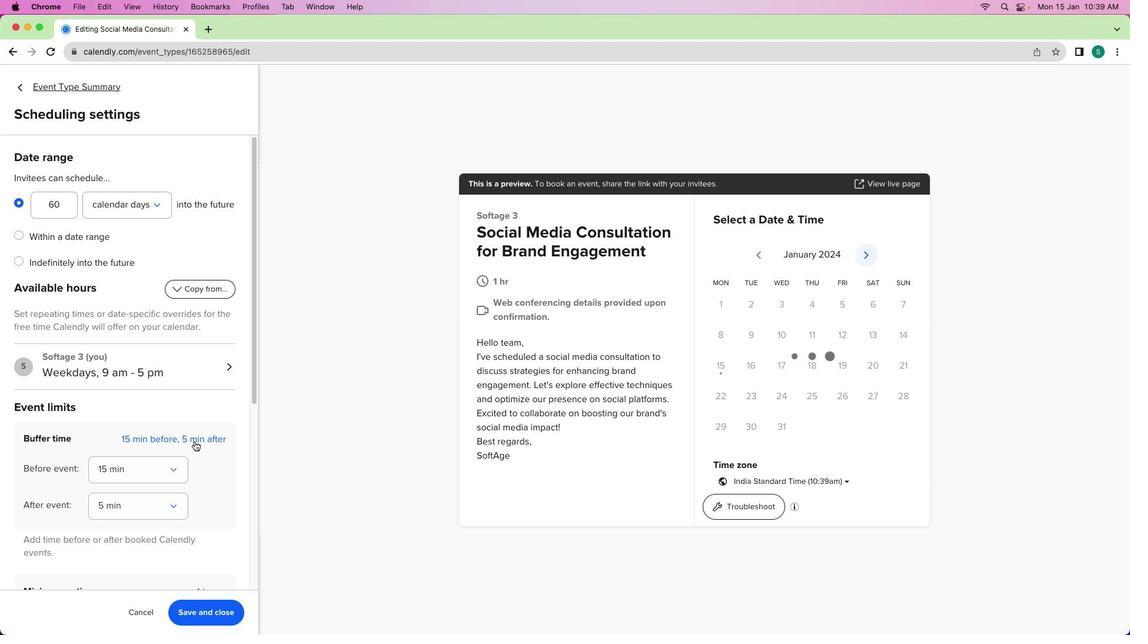 
Action: Mouse pressed left at (205, 452)
Screenshot: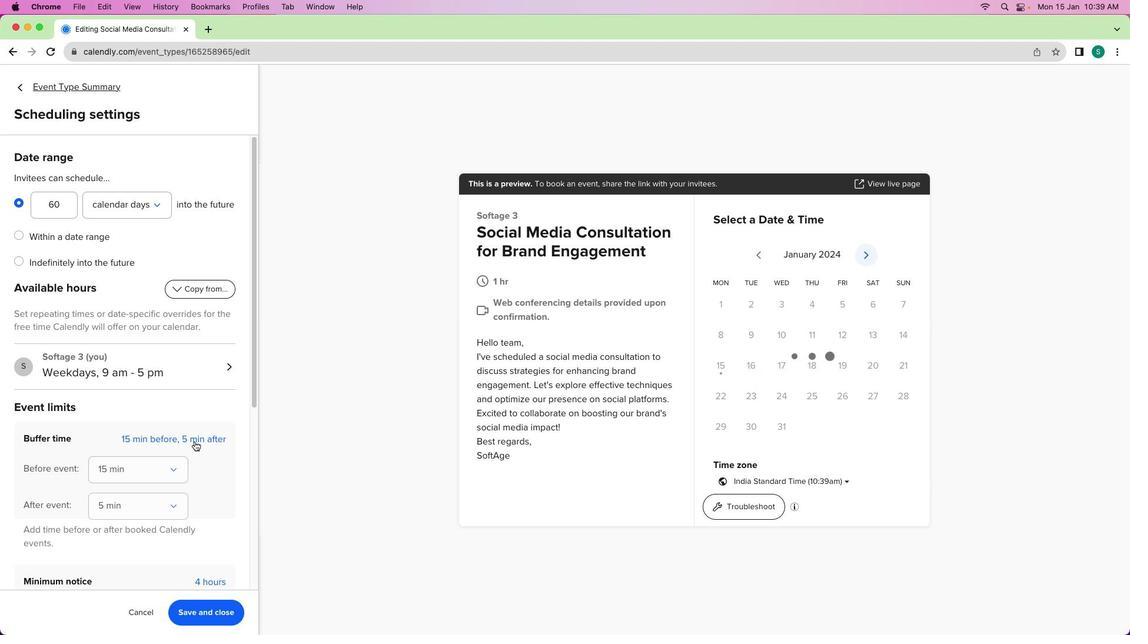 
Action: Mouse scrolled (205, 452) with delta (10, 10)
Screenshot: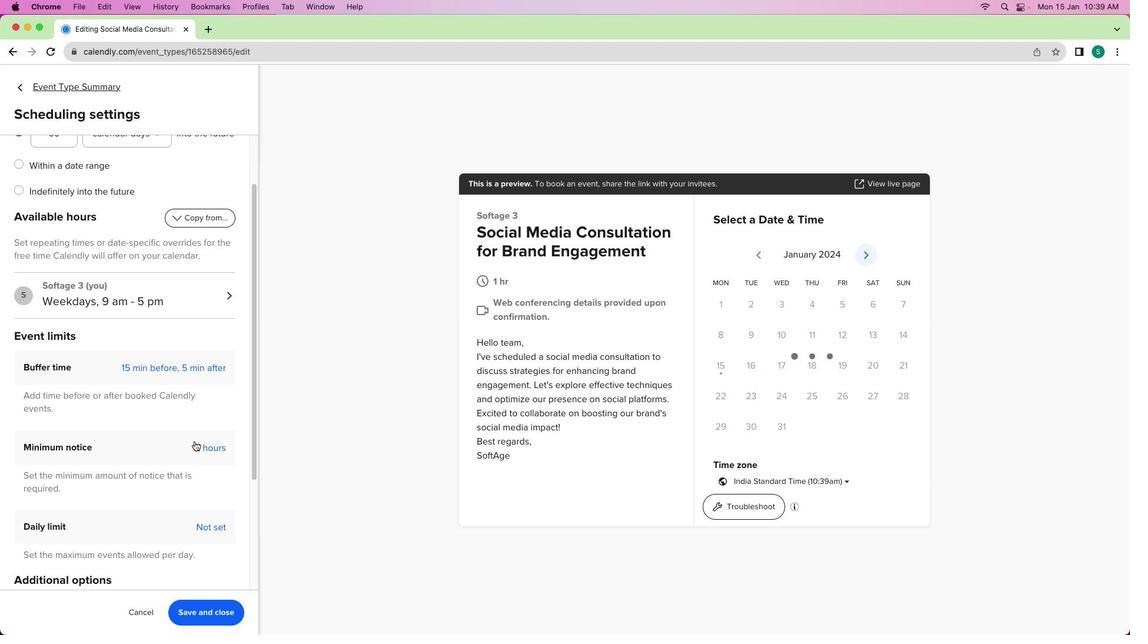 
Action: Mouse scrolled (205, 452) with delta (10, 10)
Screenshot: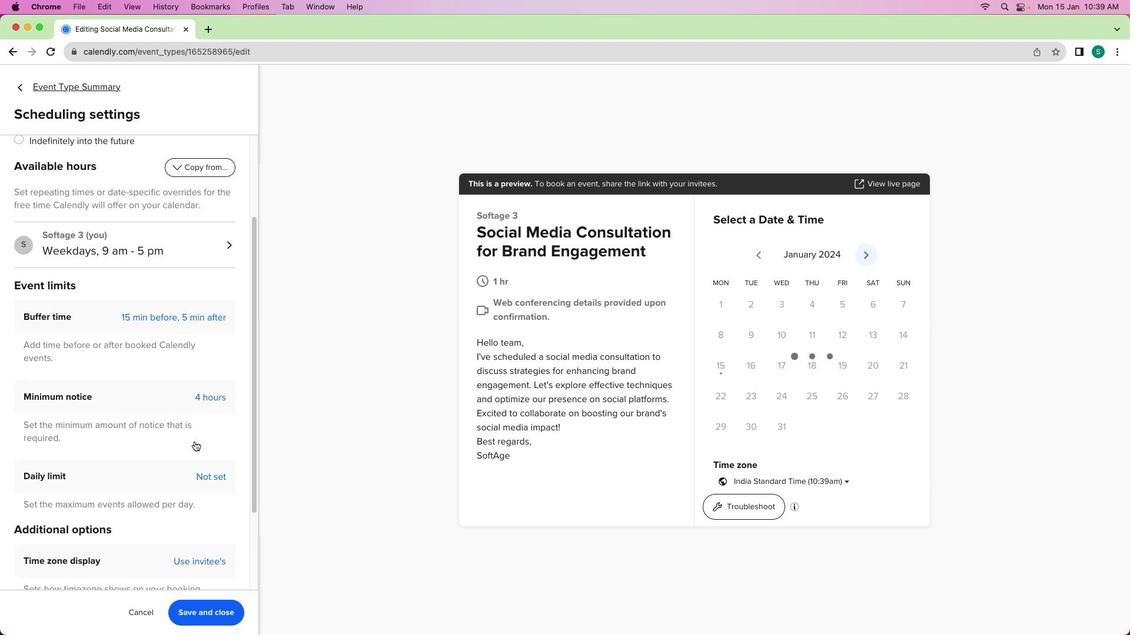 
Action: Mouse scrolled (205, 452) with delta (10, 9)
Screenshot: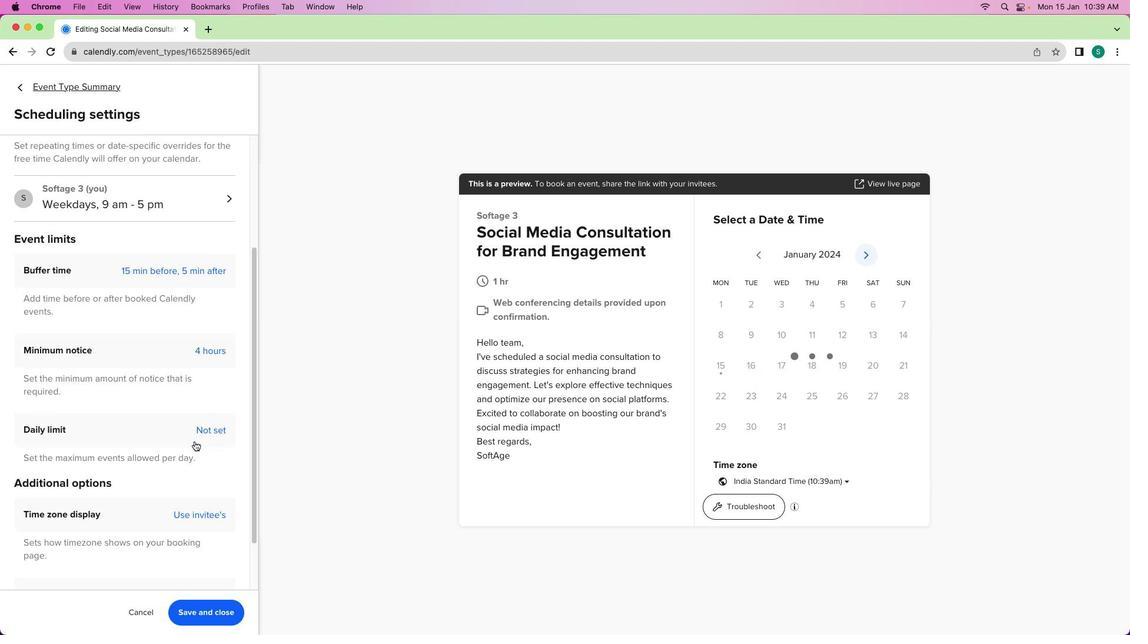 
Action: Mouse scrolled (205, 452) with delta (10, 8)
Screenshot: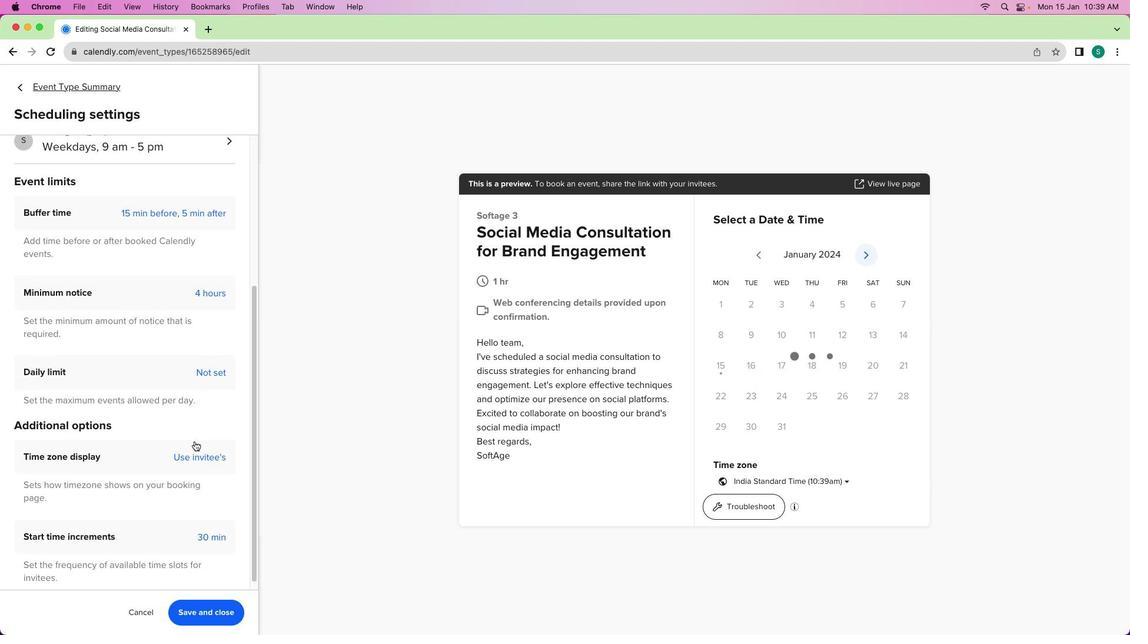 
Action: Mouse scrolled (205, 452) with delta (10, 8)
Screenshot: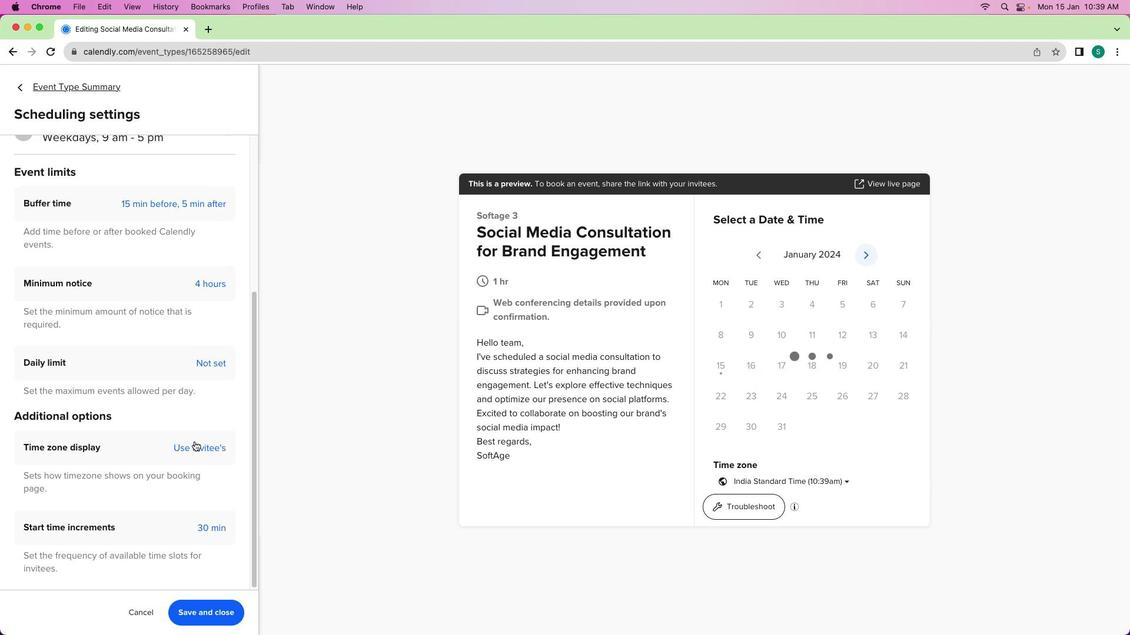 
Action: Mouse moved to (207, 289)
Screenshot: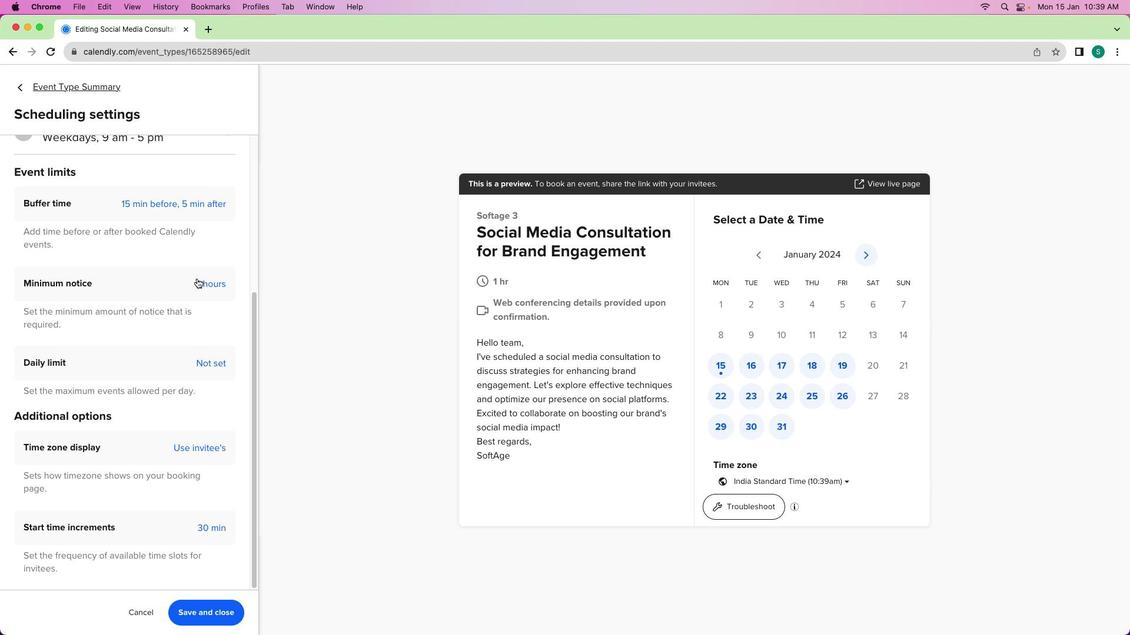 
Action: Mouse pressed left at (207, 289)
Screenshot: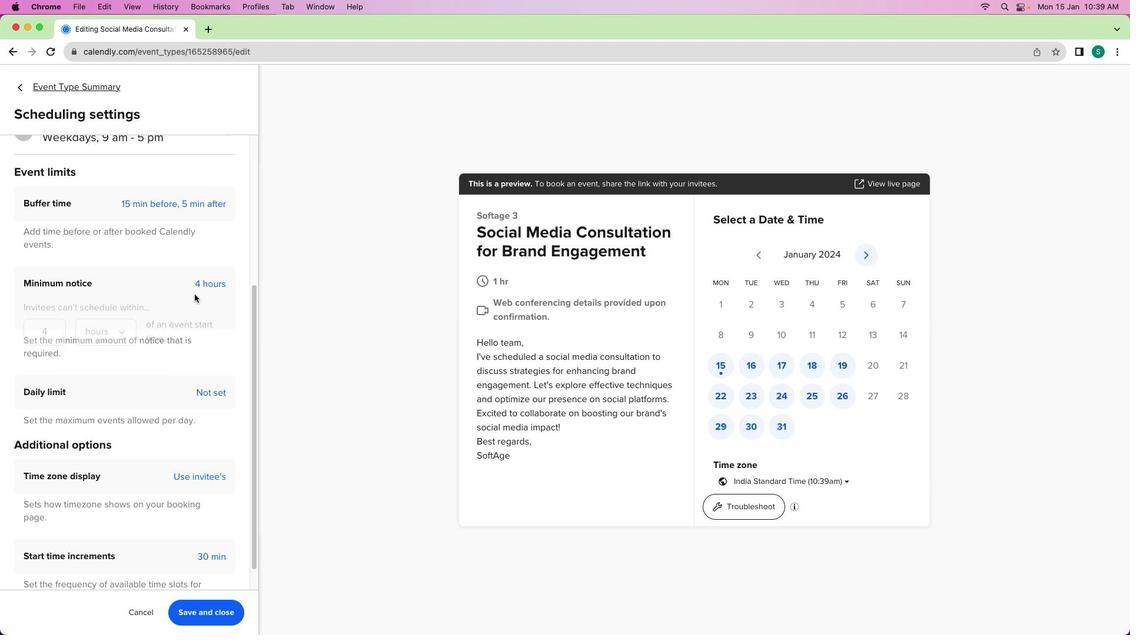 
Action: Mouse moved to (59, 346)
Screenshot: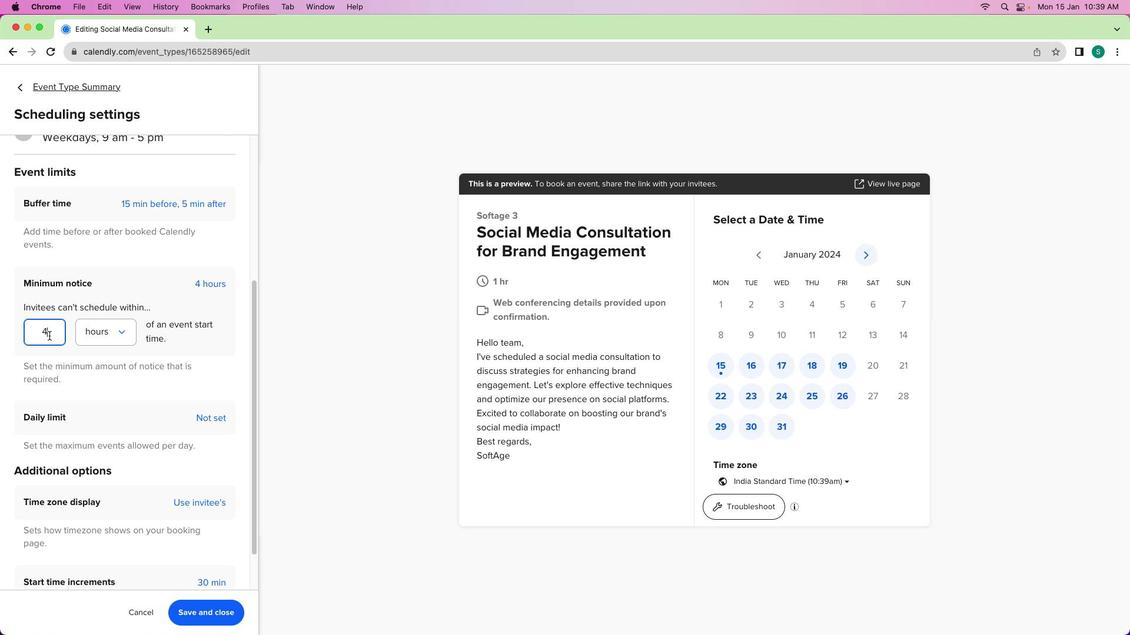 
Action: Mouse pressed left at (59, 346)
Screenshot: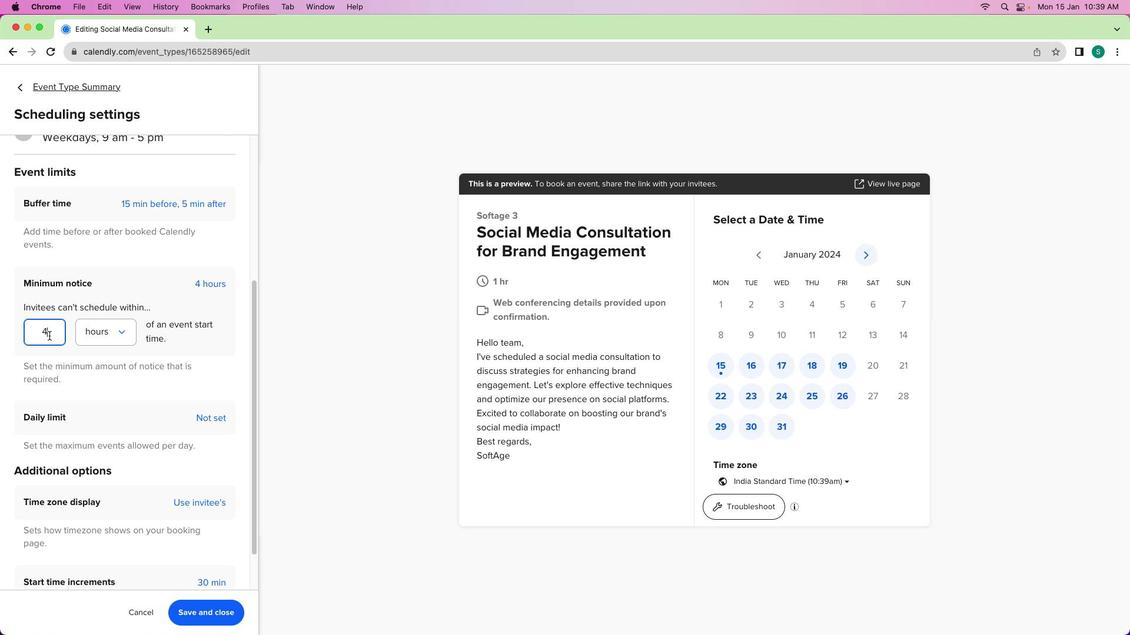 
Action: Mouse moved to (60, 346)
Screenshot: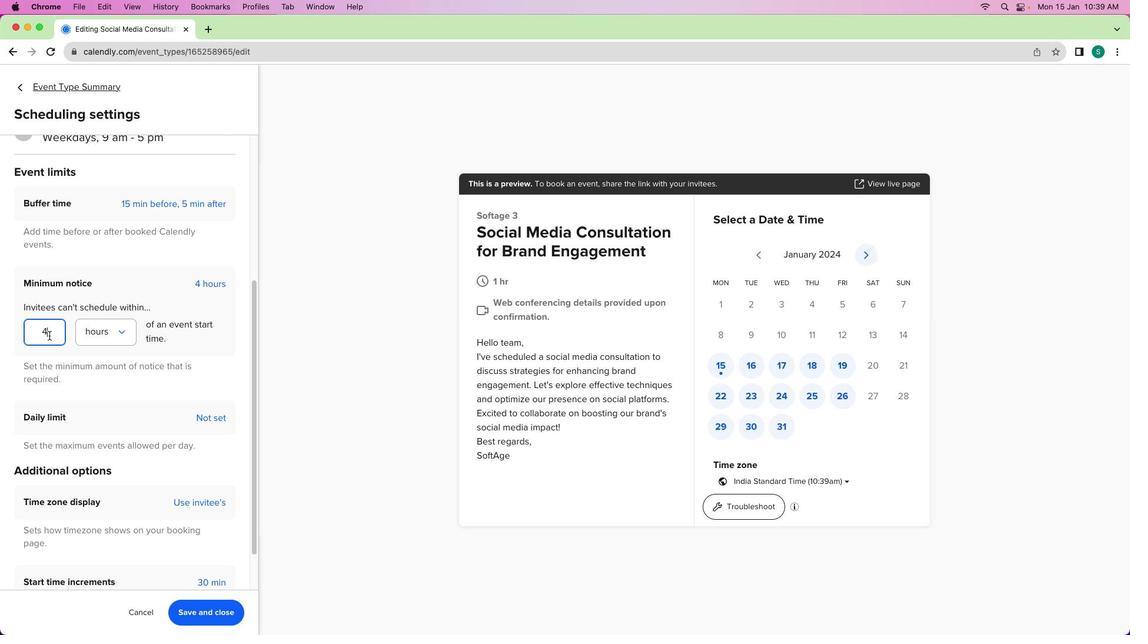 
Action: Key pressed Key.backspace'1''2'
Screenshot: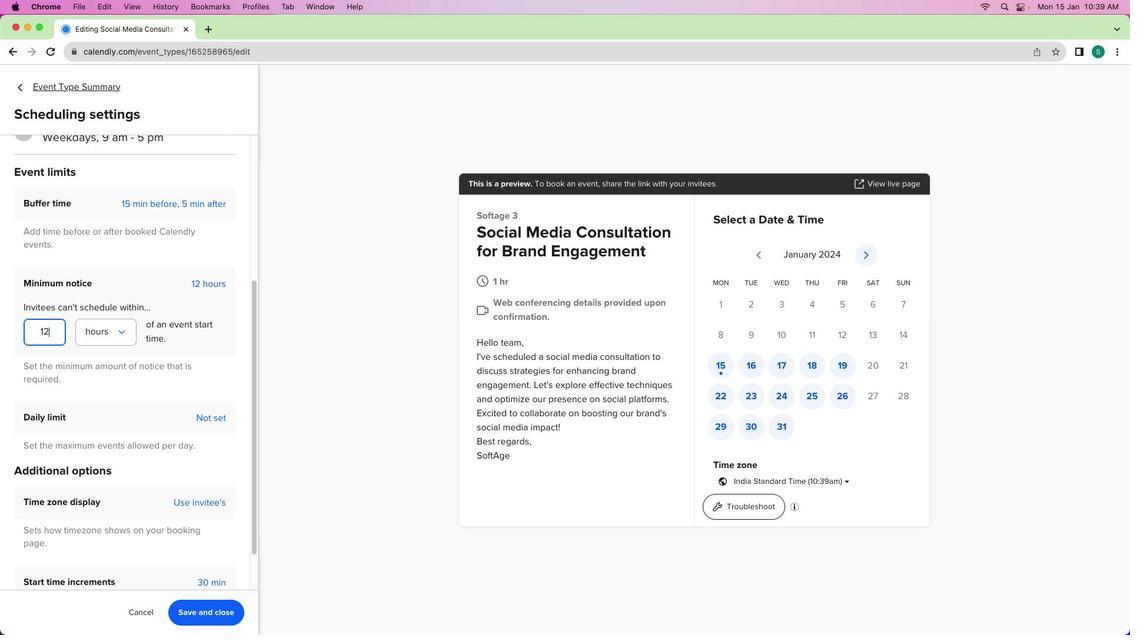 
Action: Mouse moved to (207, 294)
Screenshot: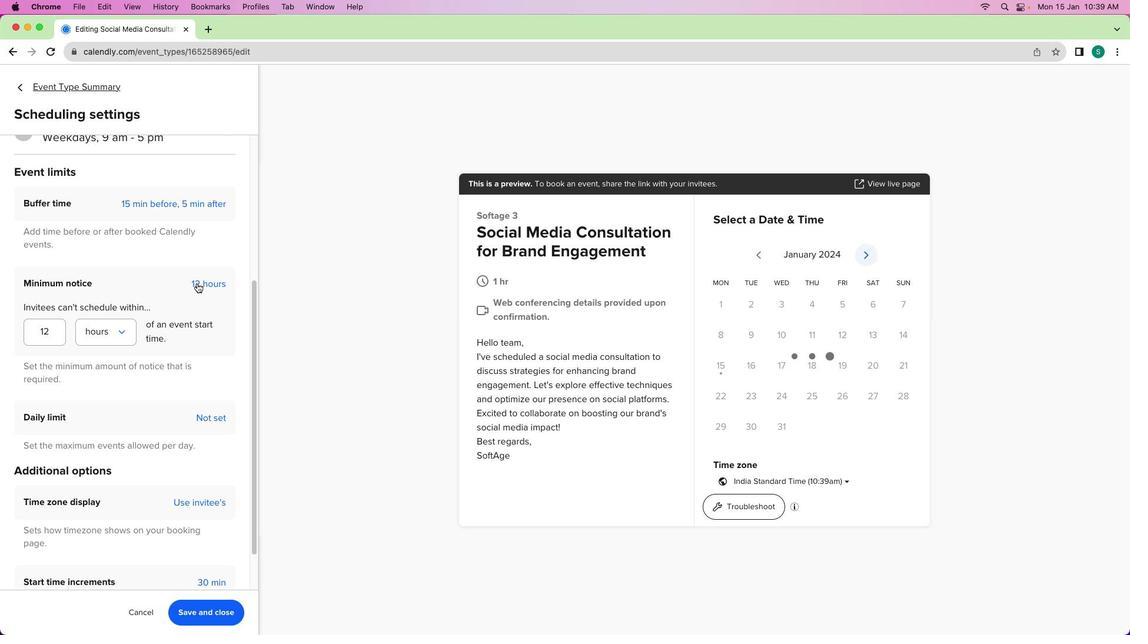 
Action: Mouse pressed left at (207, 294)
Screenshot: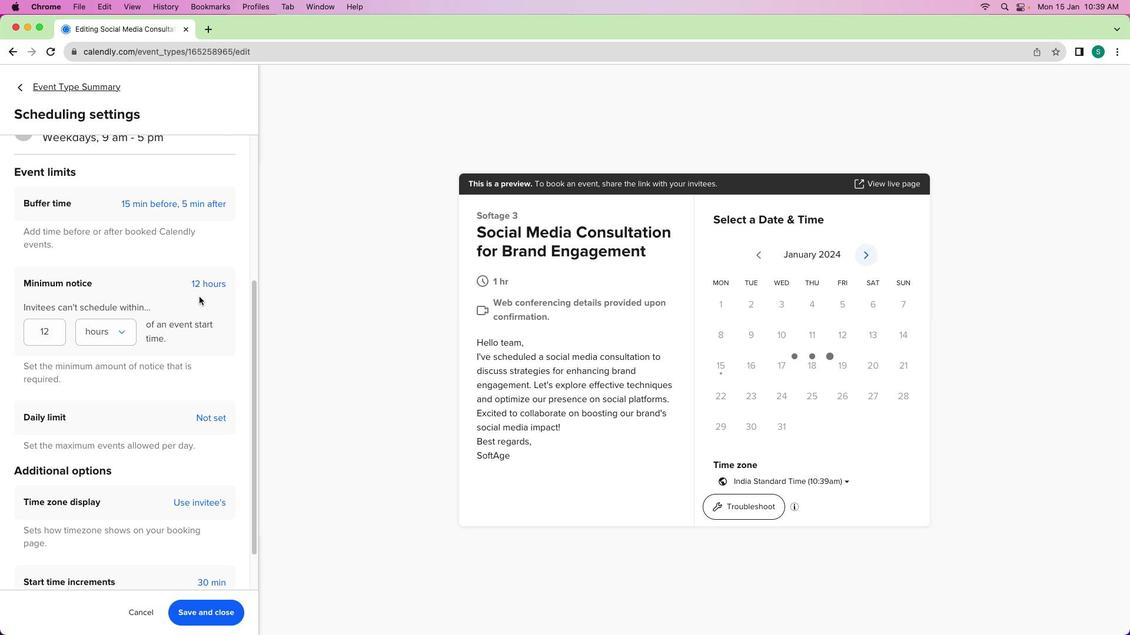 
Action: Mouse moved to (220, 479)
Screenshot: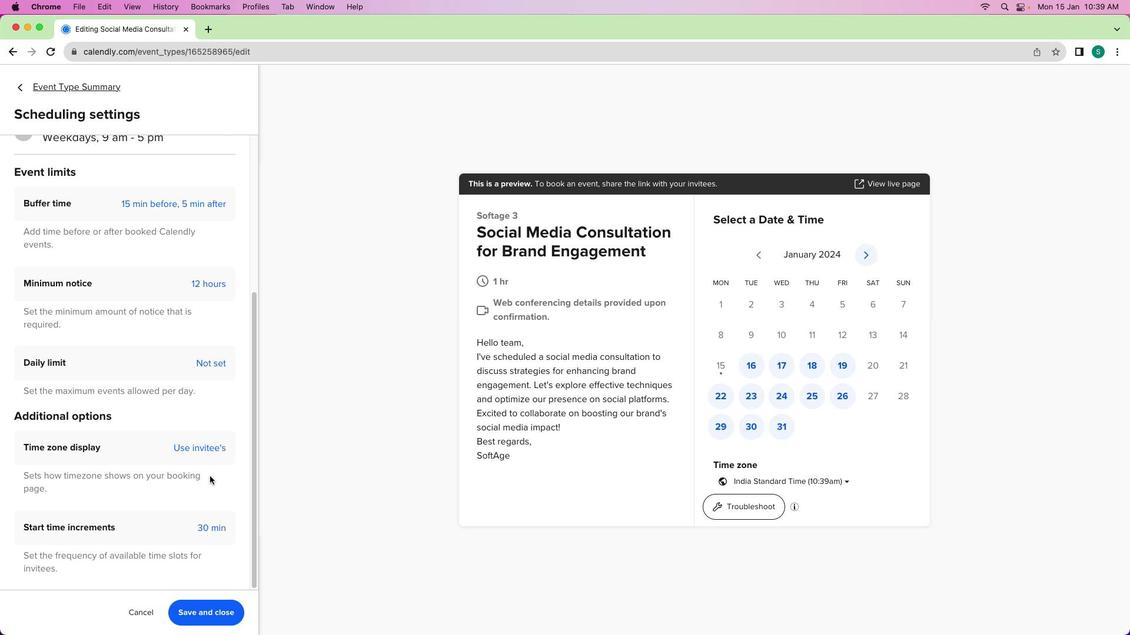 
Action: Mouse scrolled (220, 479) with delta (10, 10)
Screenshot: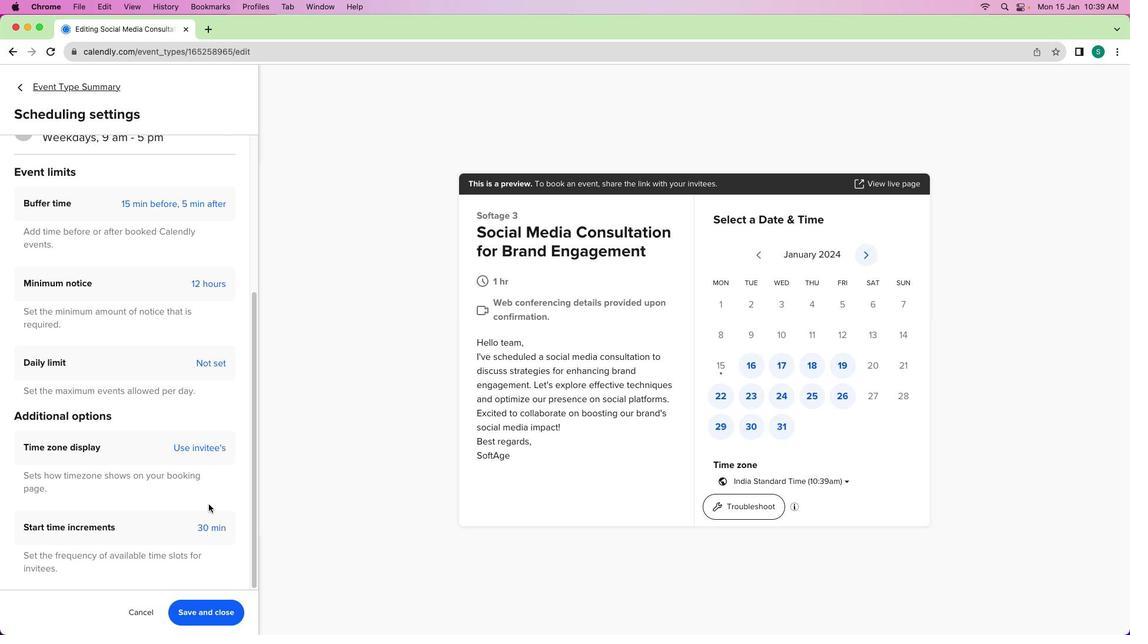 
Action: Mouse scrolled (220, 479) with delta (10, 10)
Screenshot: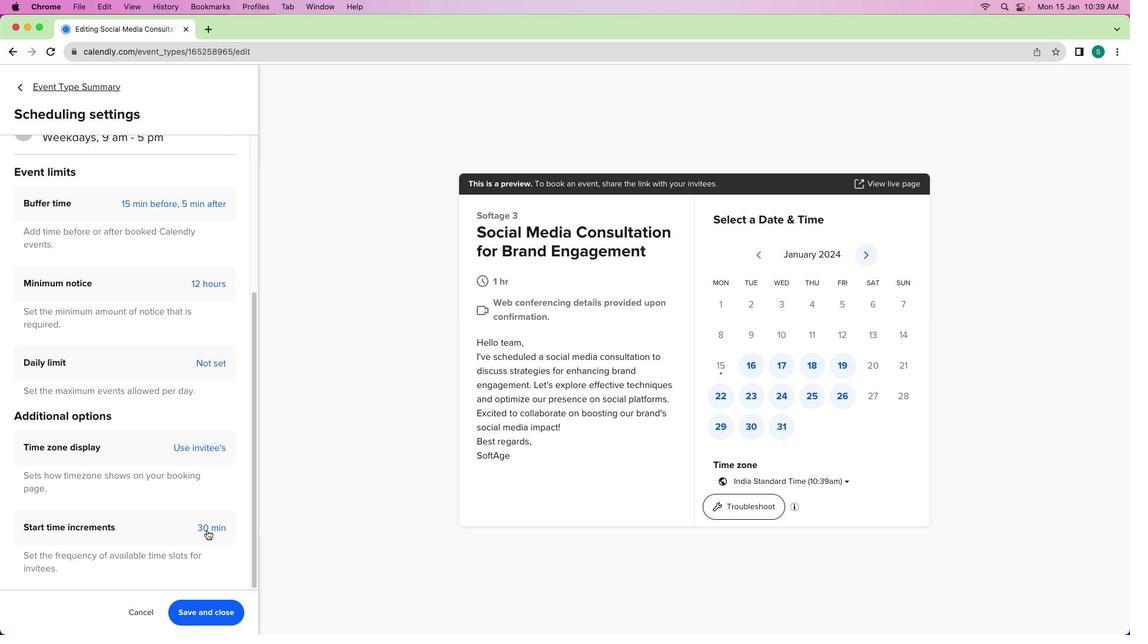 
Action: Mouse moved to (220, 539)
Screenshot: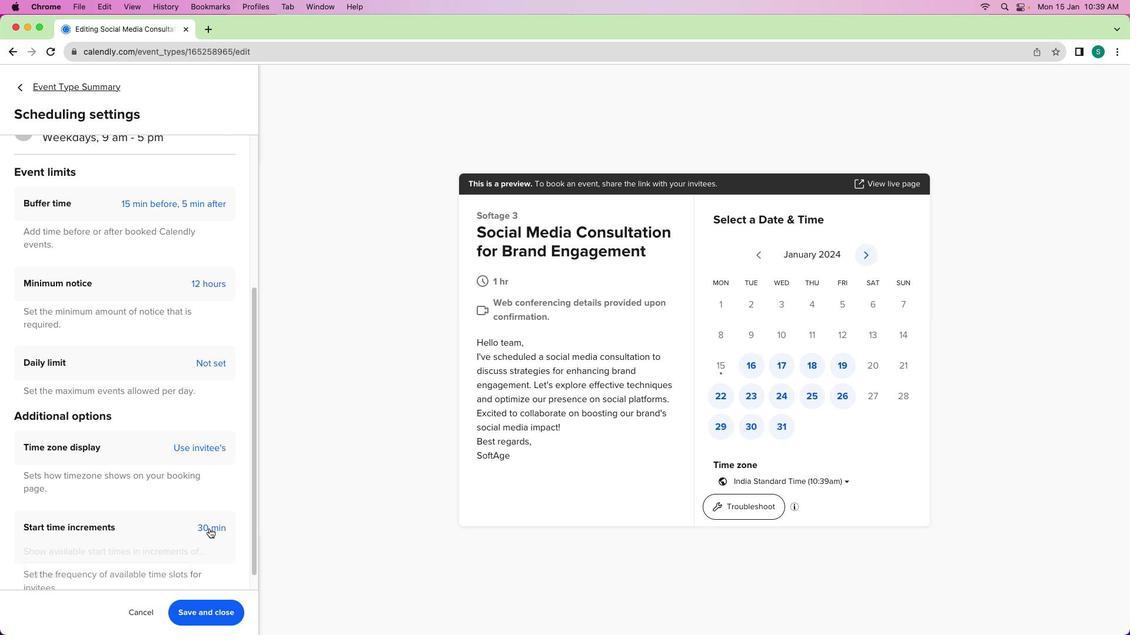 
Action: Mouse pressed left at (220, 539)
Screenshot: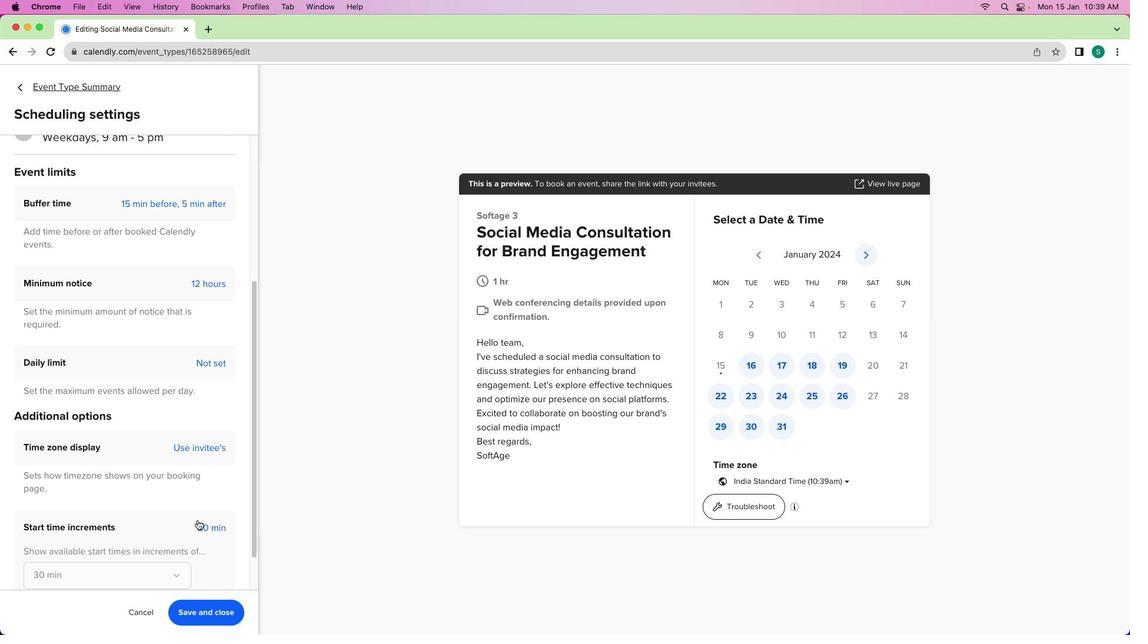 
Action: Mouse moved to (156, 495)
Screenshot: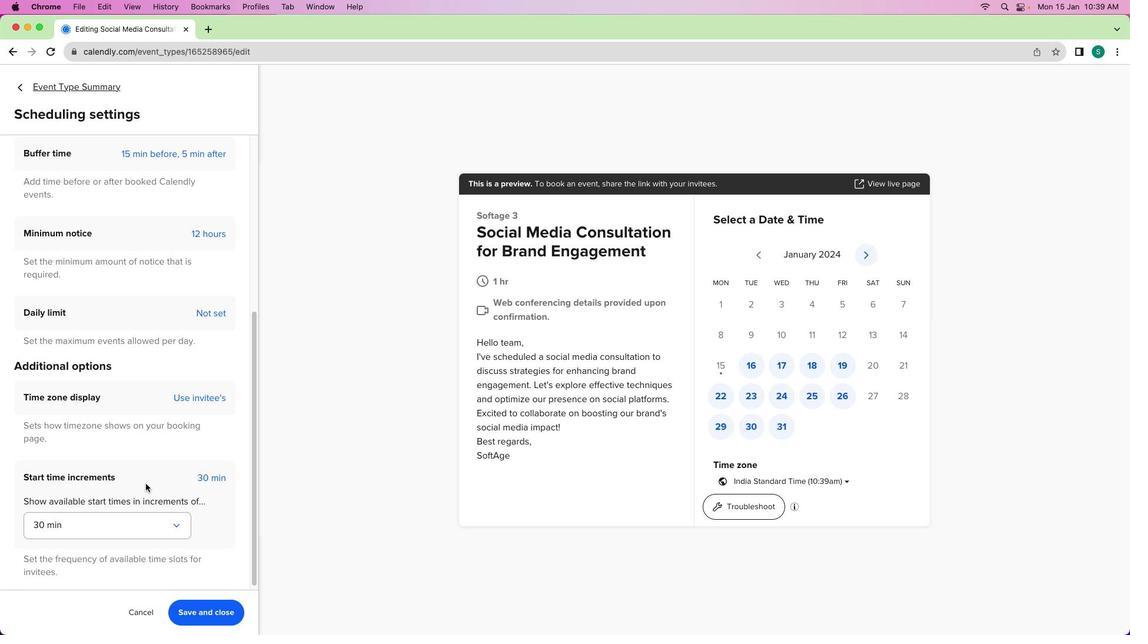 
Action: Mouse scrolled (156, 495) with delta (10, 10)
Screenshot: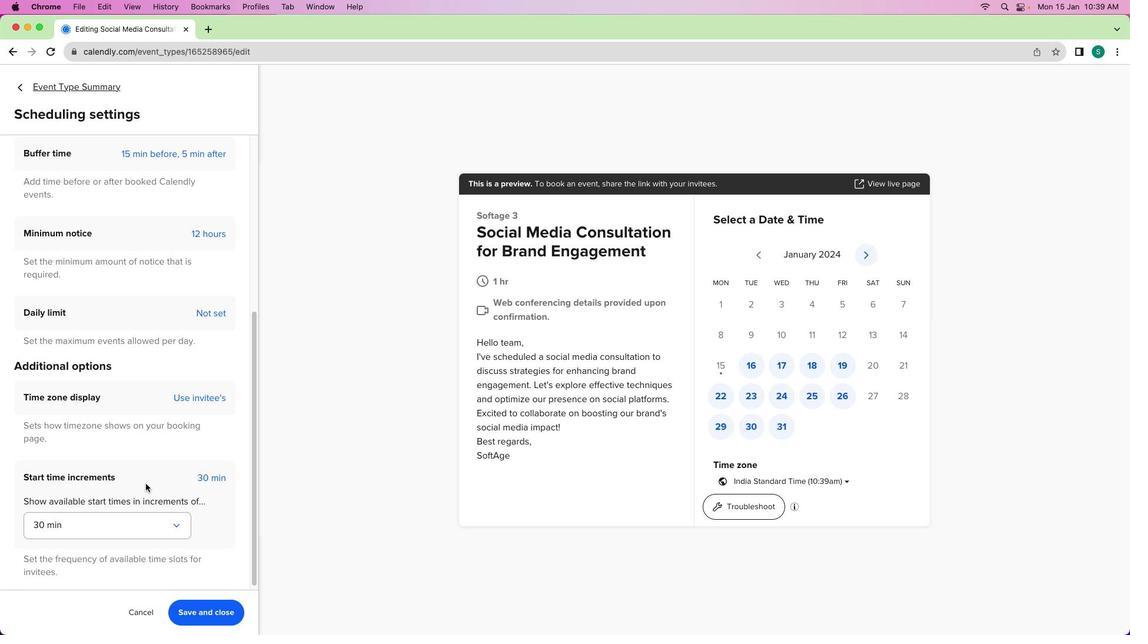 
Action: Mouse moved to (155, 494)
Screenshot: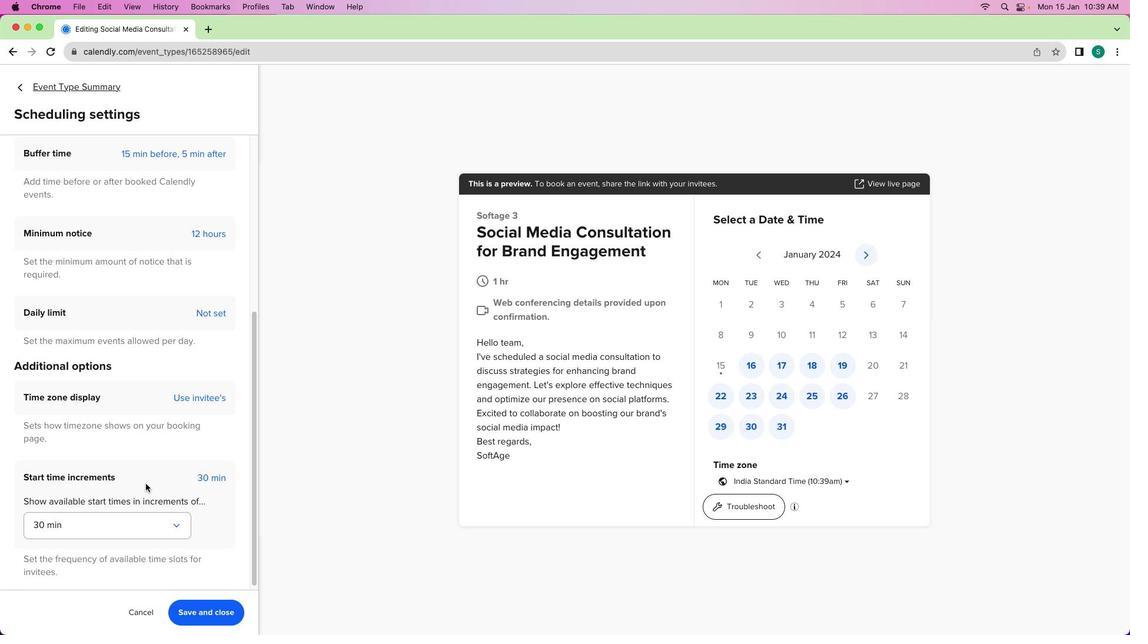 
Action: Mouse scrolled (155, 494) with delta (10, 10)
Screenshot: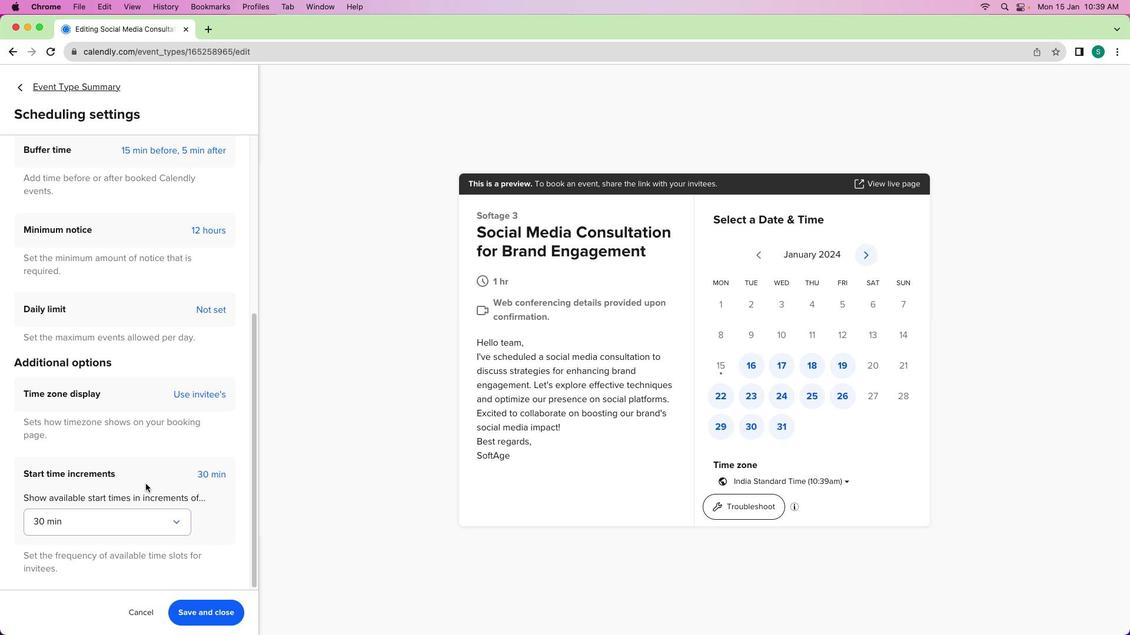 
Action: Mouse scrolled (155, 494) with delta (10, 8)
Screenshot: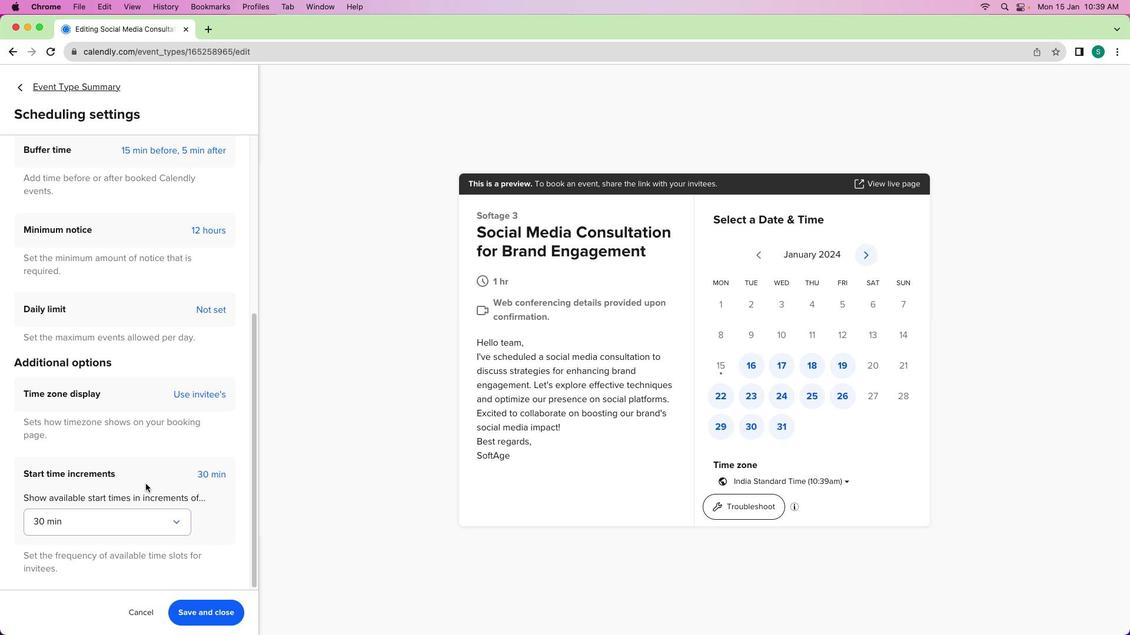 
Action: Mouse scrolled (155, 494) with delta (10, 7)
Screenshot: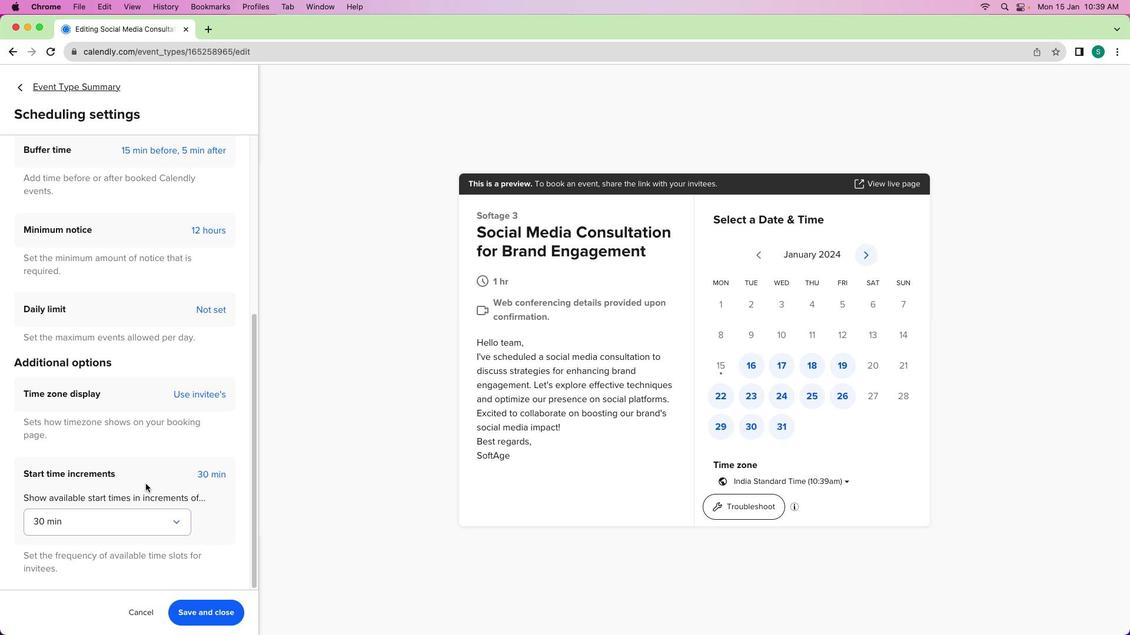 
Action: Mouse scrolled (155, 494) with delta (10, 7)
Screenshot: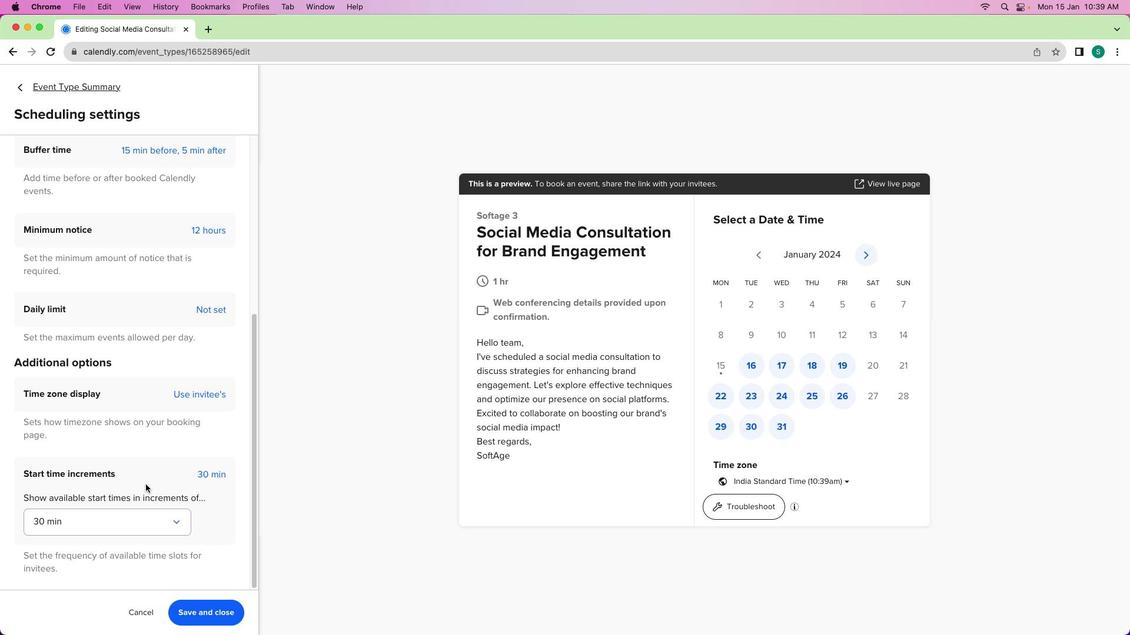 
Action: Mouse moved to (147, 543)
Screenshot: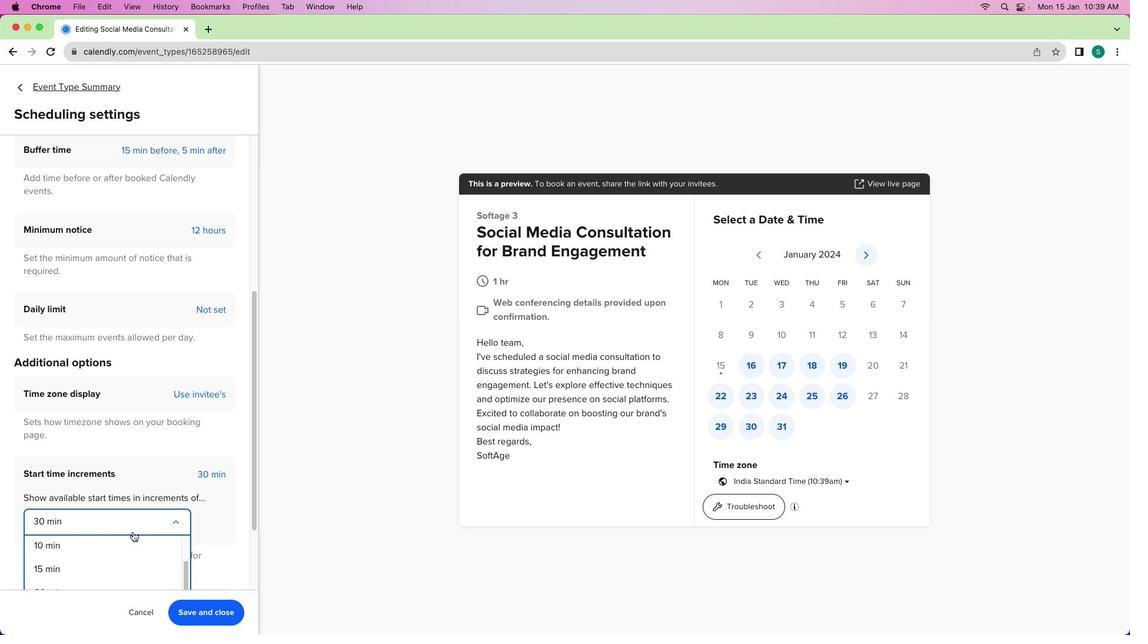 
Action: Mouse pressed left at (147, 543)
Screenshot: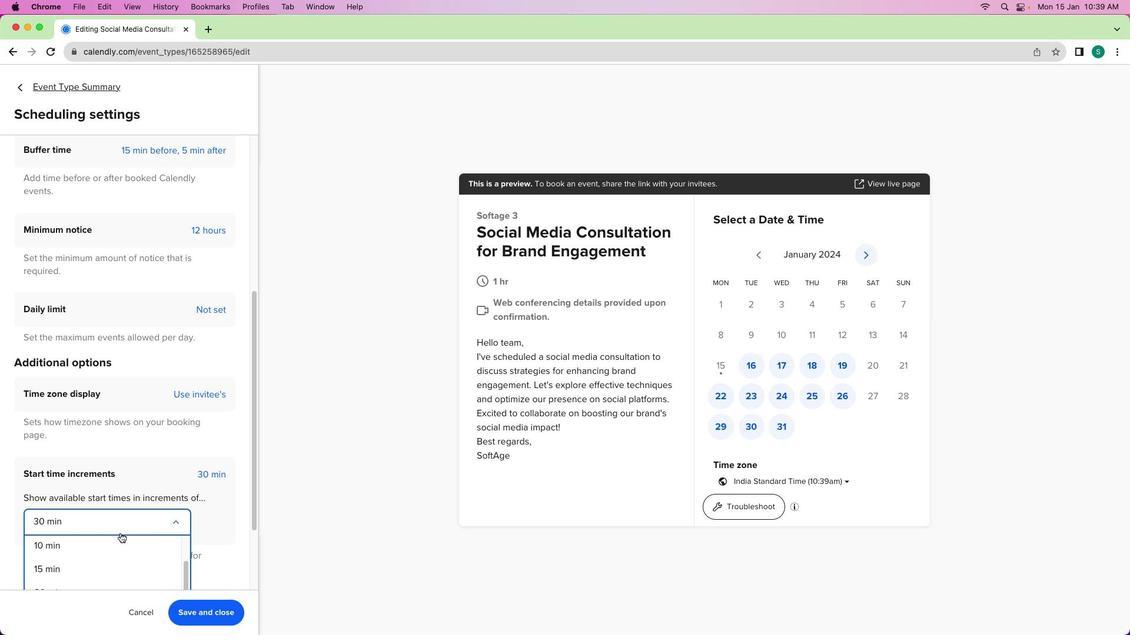 
Action: Mouse moved to (90, 558)
Screenshot: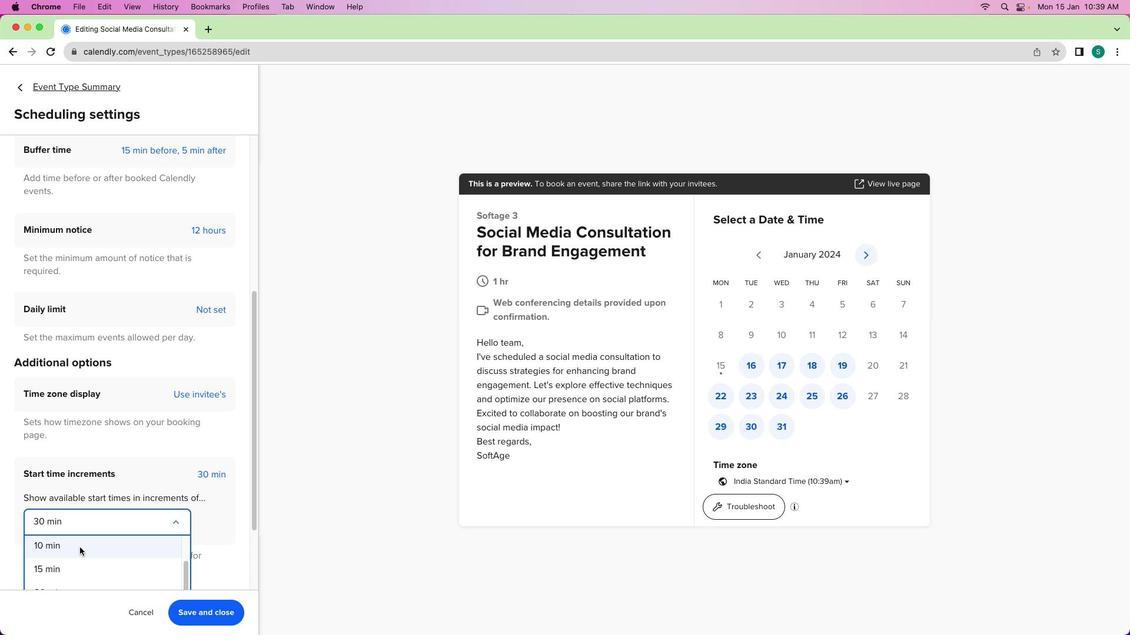 
Action: Mouse pressed left at (90, 558)
Screenshot: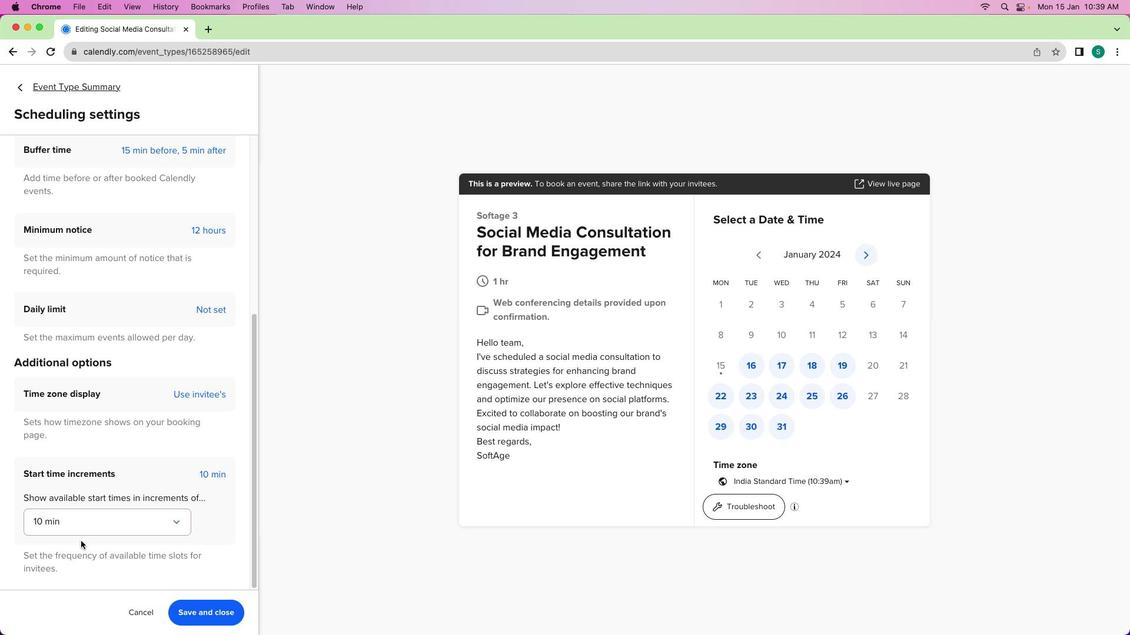 
Action: Mouse moved to (98, 535)
Screenshot: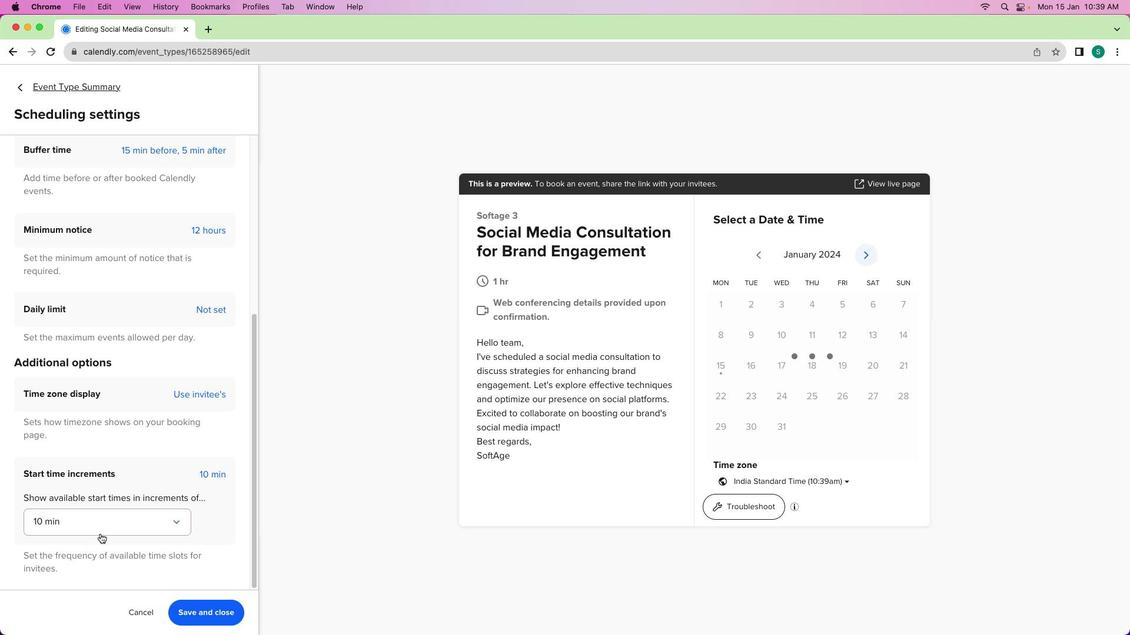 
Action: Mouse scrolled (98, 535) with delta (10, 10)
Screenshot: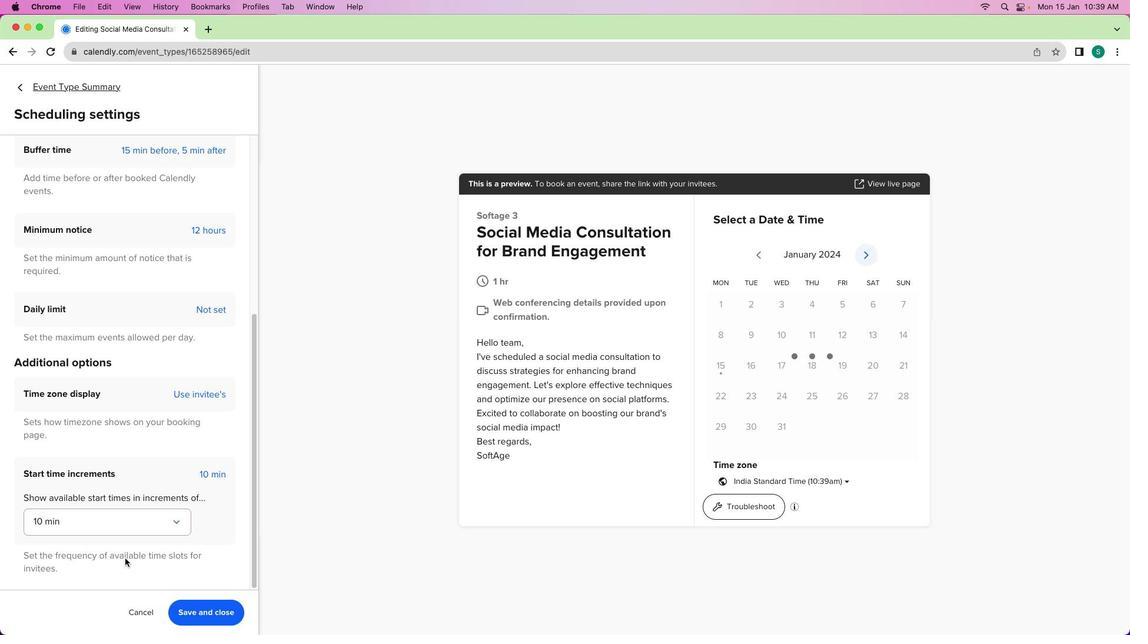 
Action: Mouse scrolled (98, 535) with delta (10, 10)
Screenshot: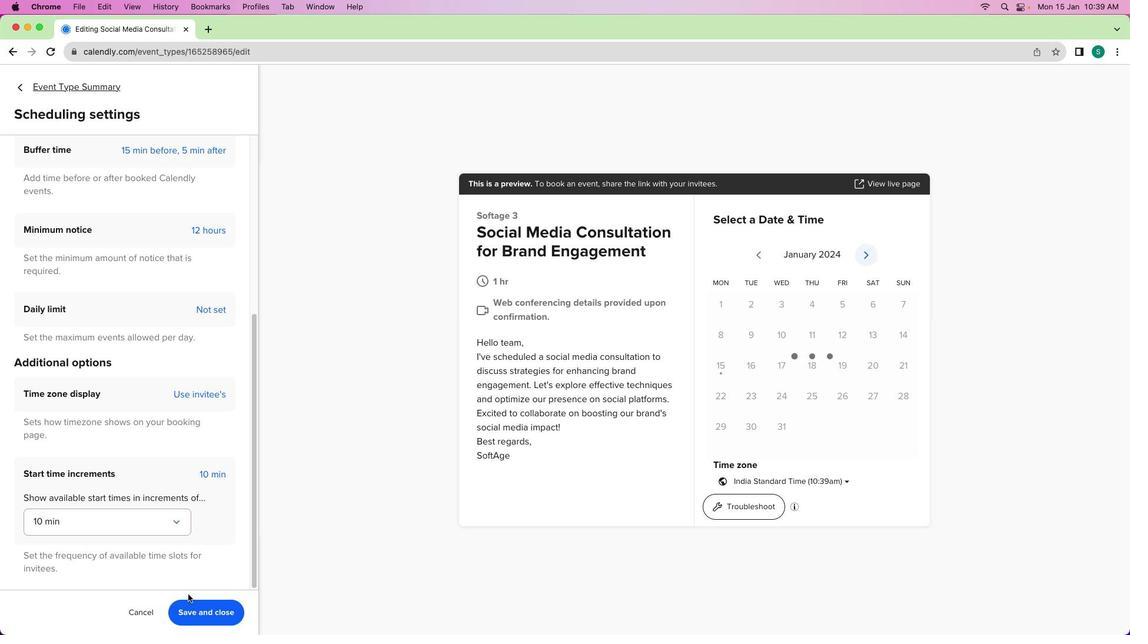 
Action: Mouse scrolled (98, 535) with delta (10, 9)
Screenshot: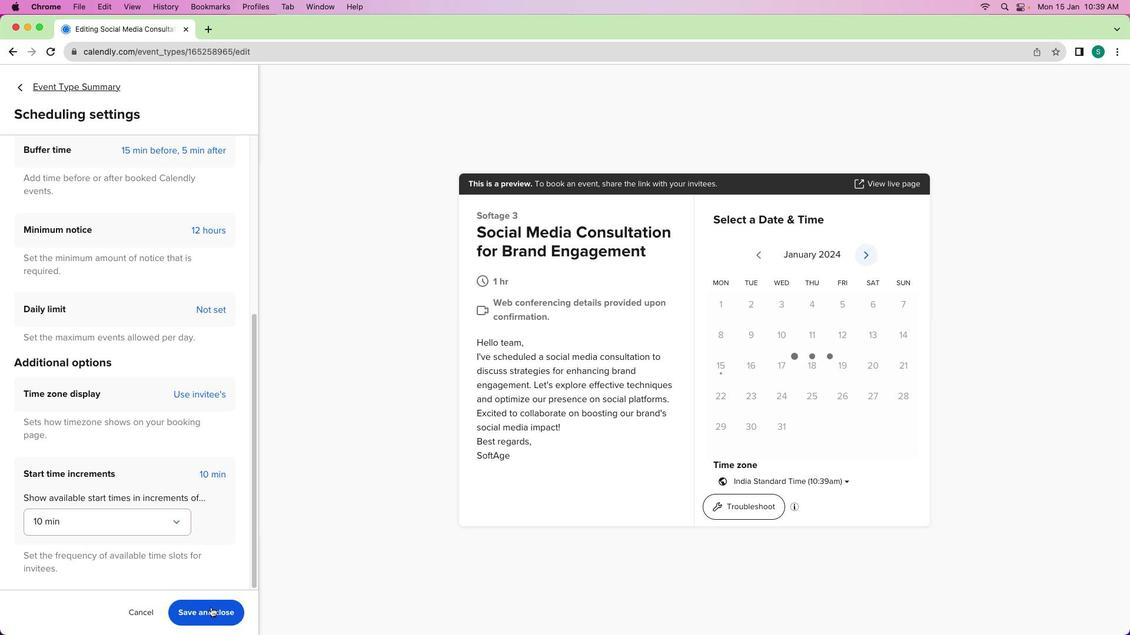 
Action: Mouse moved to (230, 623)
Screenshot: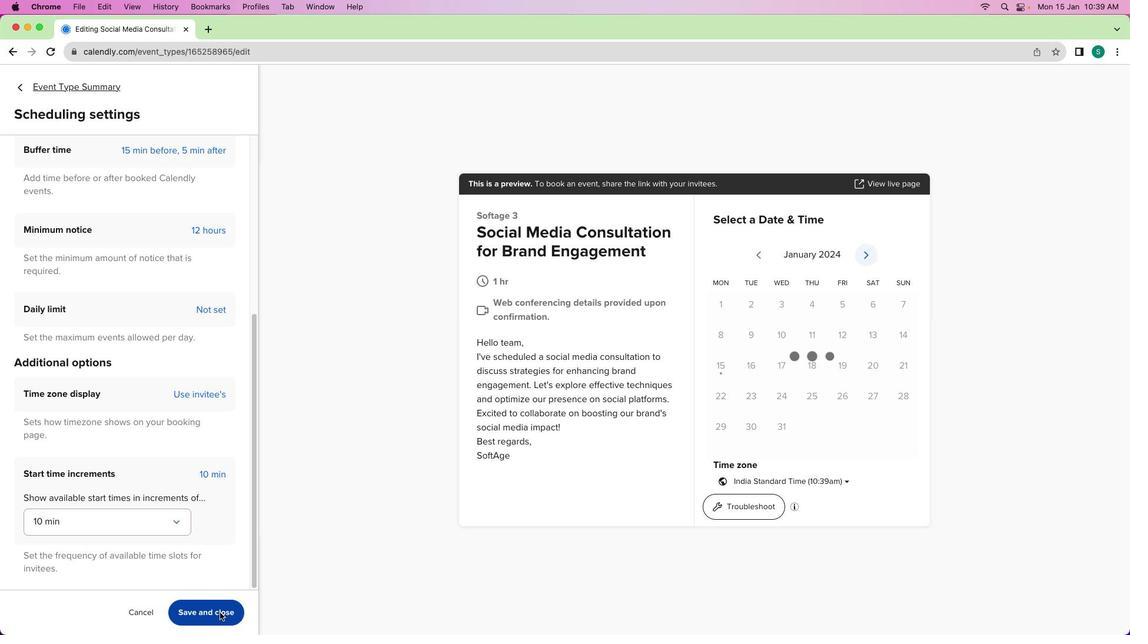 
Action: Mouse pressed left at (230, 623)
Screenshot: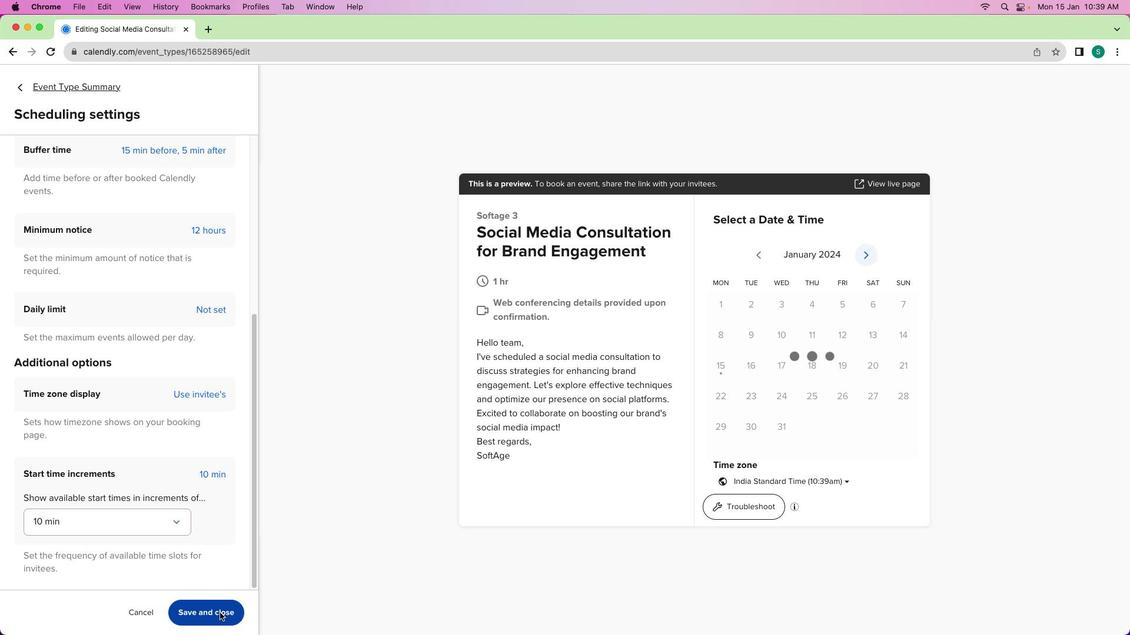 
Action: Mouse moved to (55, 95)
Screenshot: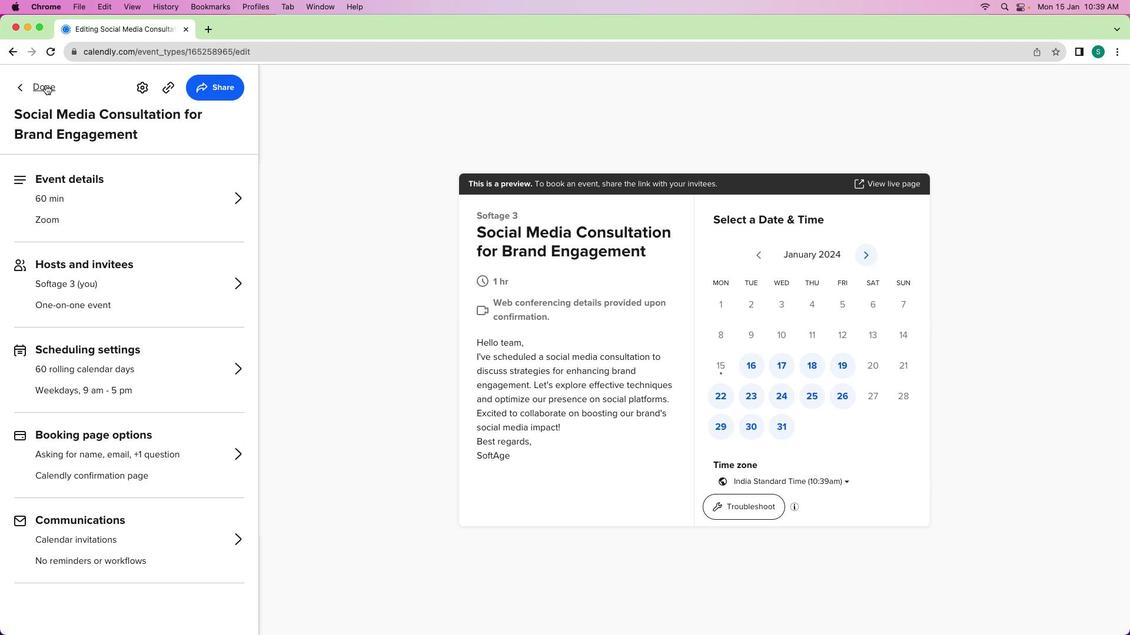 
Action: Mouse pressed left at (55, 95)
Screenshot: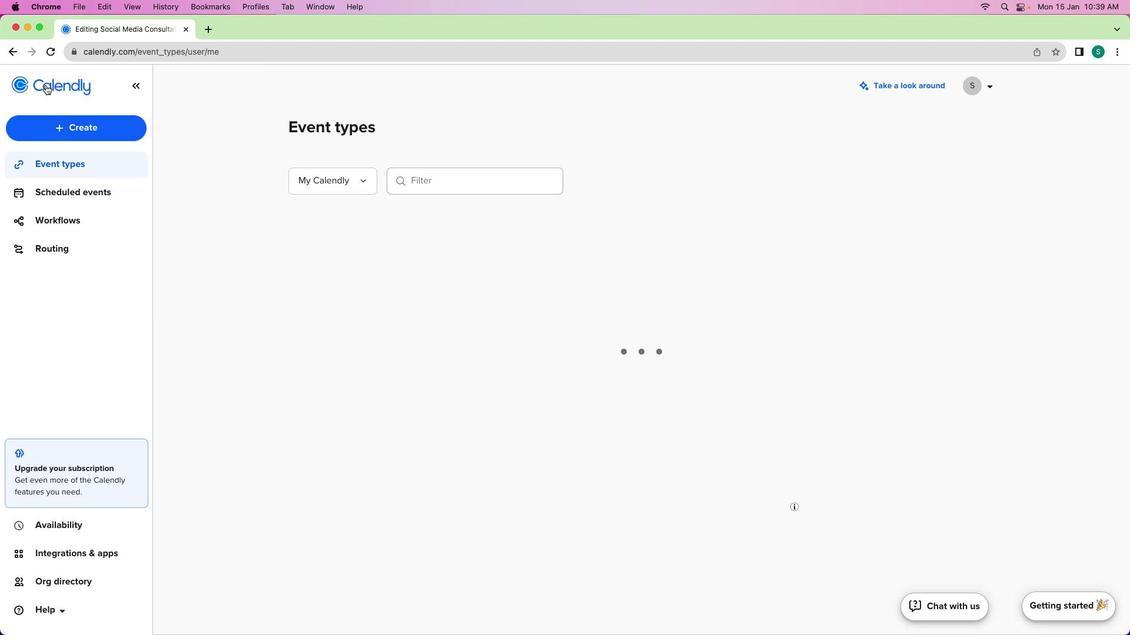 
Action: Mouse moved to (399, 368)
Screenshot: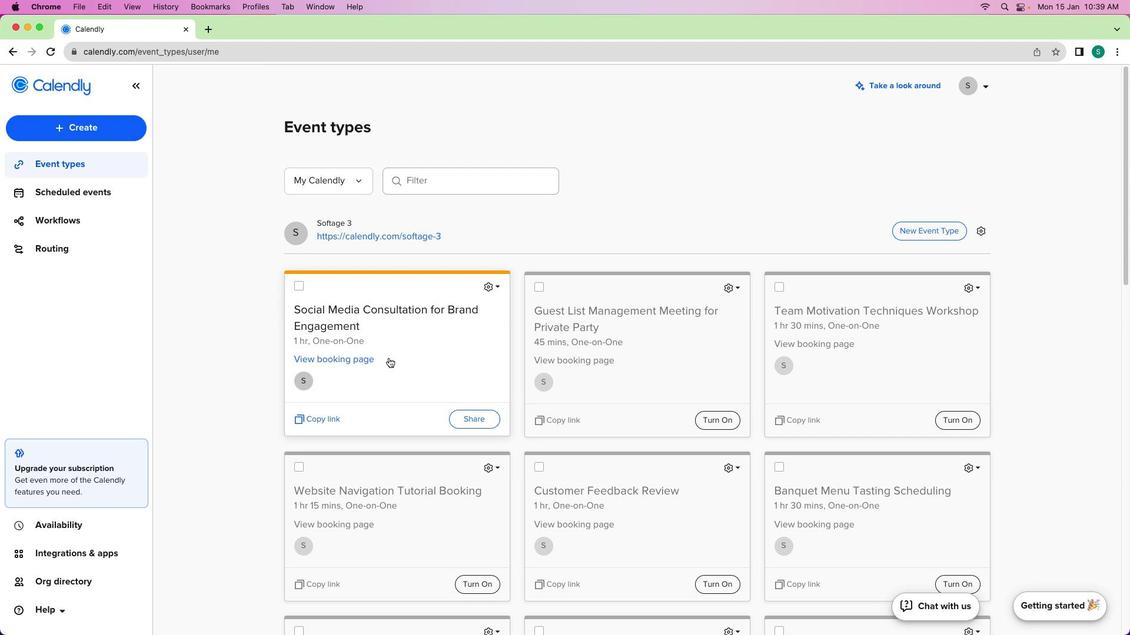 
